 Task: Find connections with filter location El Soberbio with filter topic #realestatewith filter profile language German with filter current company Fortinet with filter school Indian Institute of Social Welfare and Business Management with filter industry Paint, Coating, and Adhesive Manufacturing with filter service category Financial Reporting with filter keywords title Auditor
Action: Mouse moved to (567, 94)
Screenshot: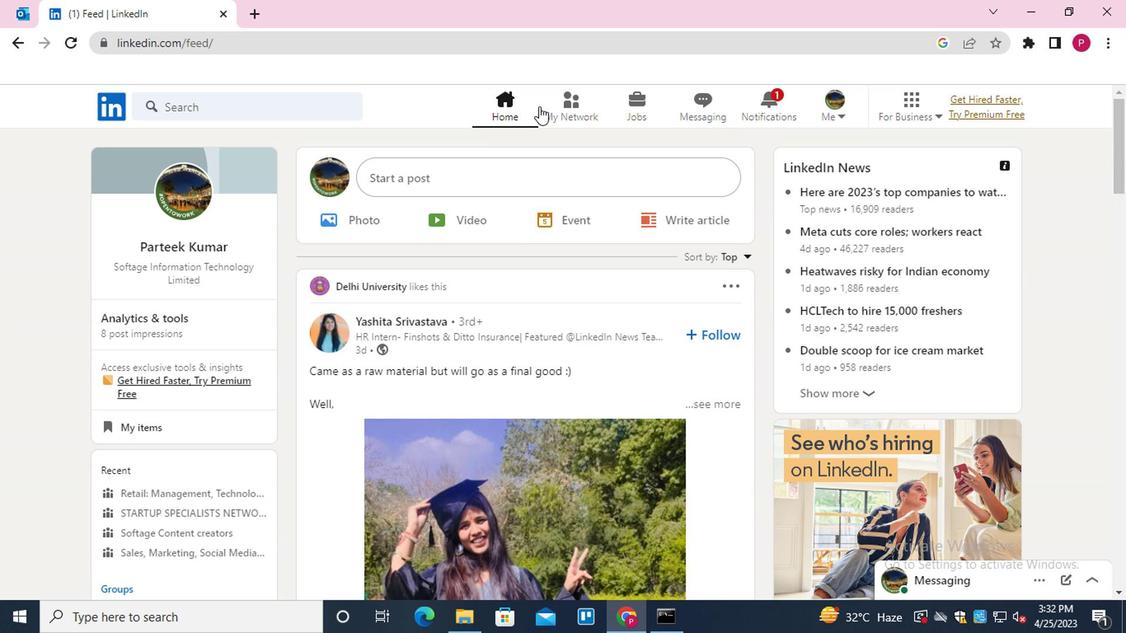
Action: Mouse pressed left at (567, 94)
Screenshot: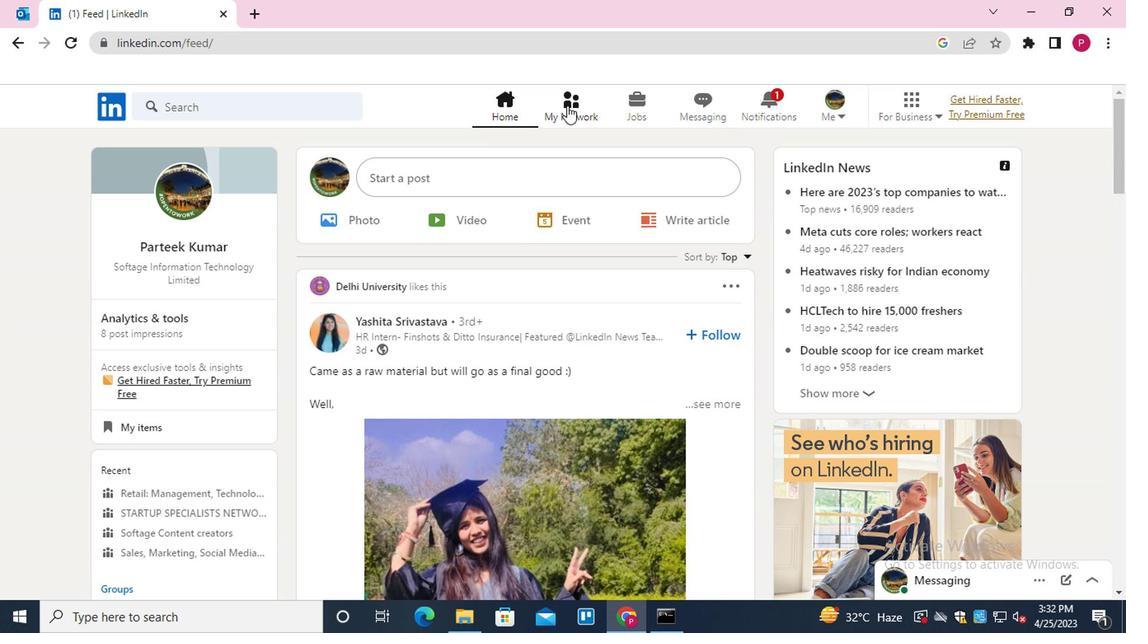 
Action: Mouse moved to (244, 195)
Screenshot: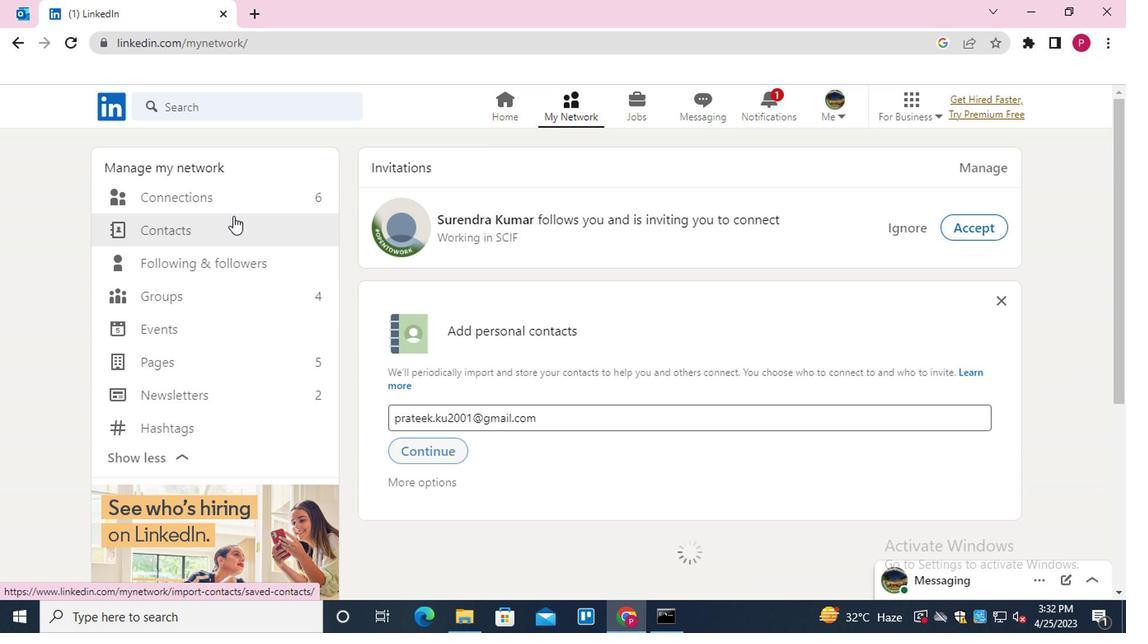
Action: Mouse pressed left at (244, 195)
Screenshot: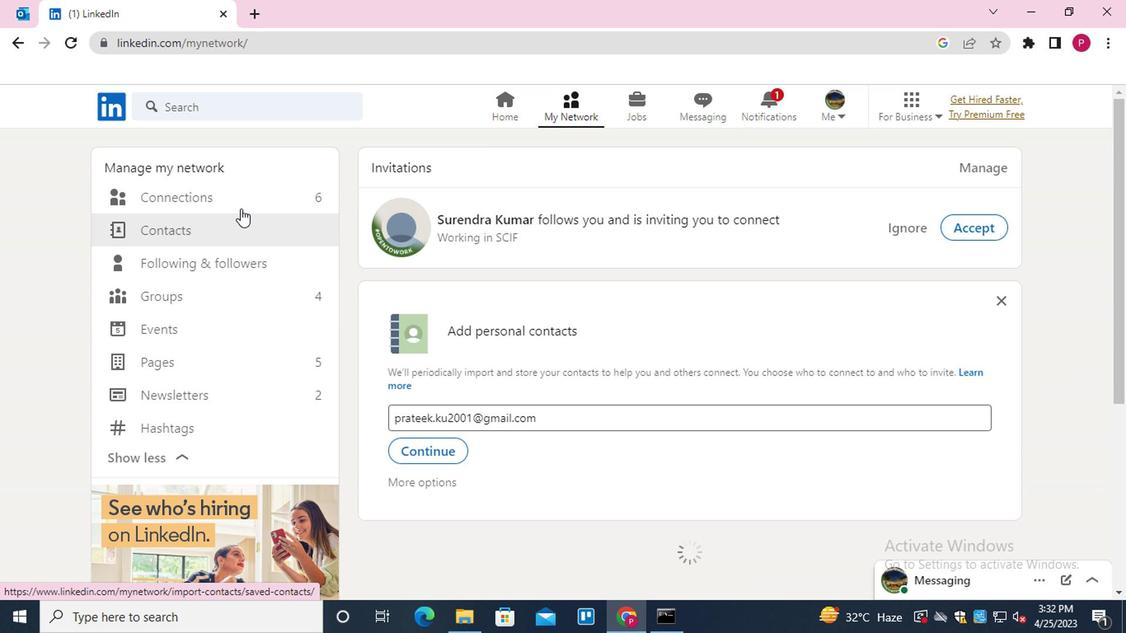 
Action: Mouse moved to (700, 191)
Screenshot: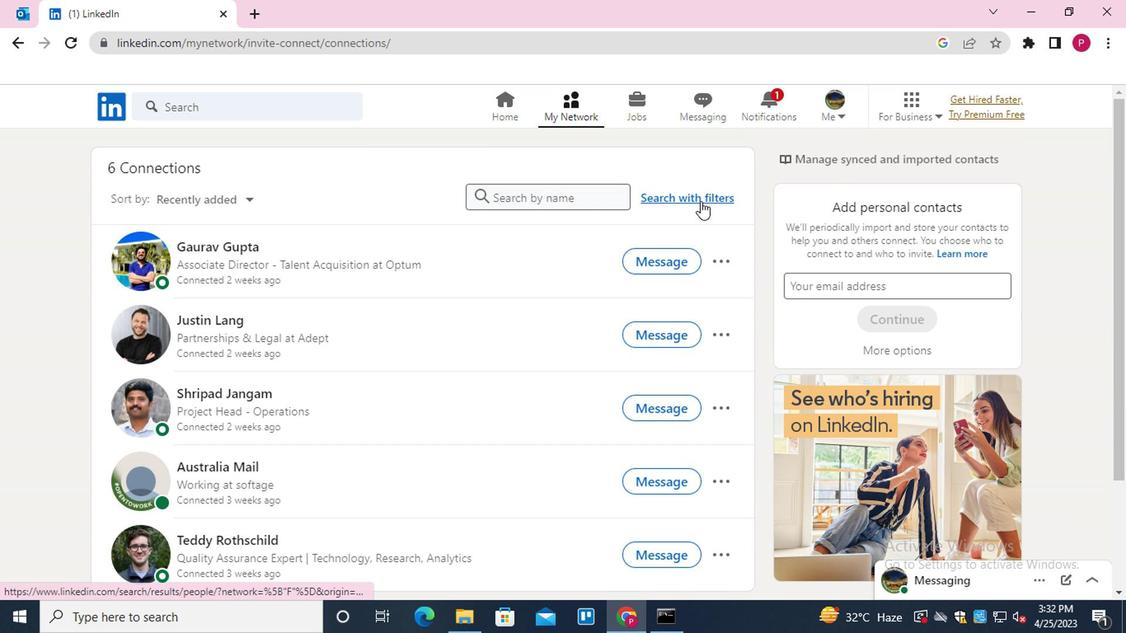 
Action: Mouse pressed left at (700, 191)
Screenshot: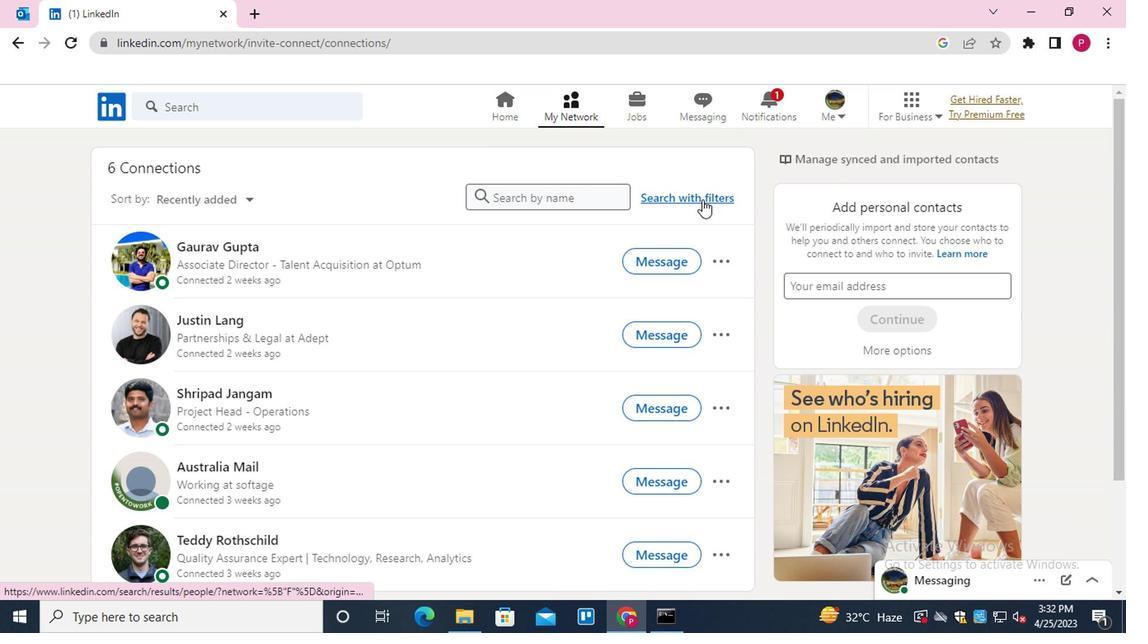
Action: Mouse moved to (563, 136)
Screenshot: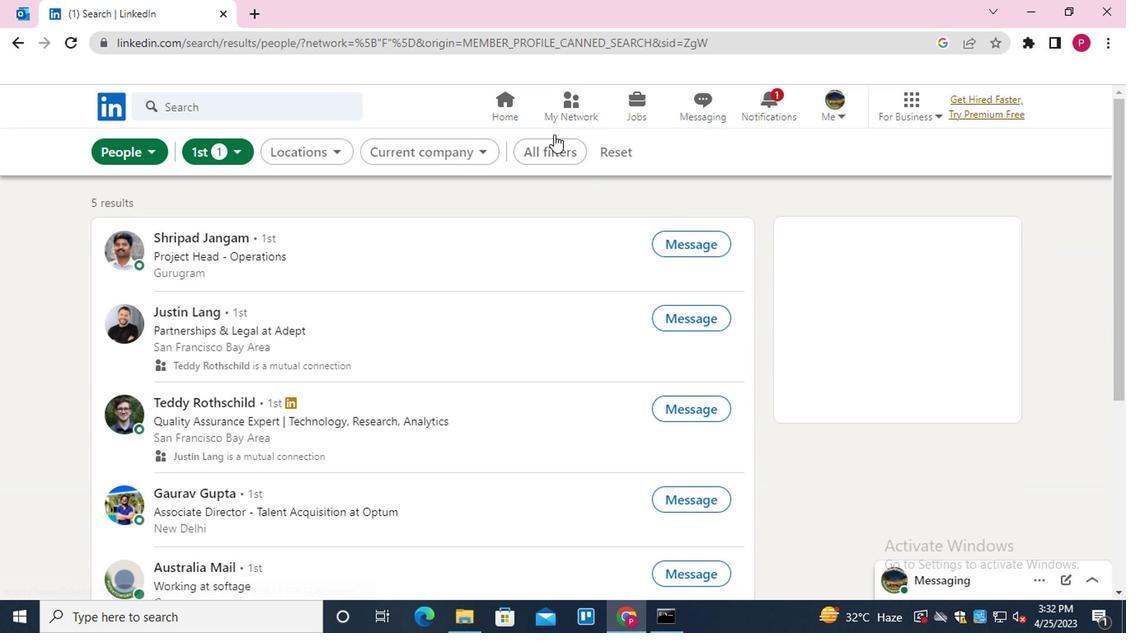 
Action: Mouse pressed left at (563, 136)
Screenshot: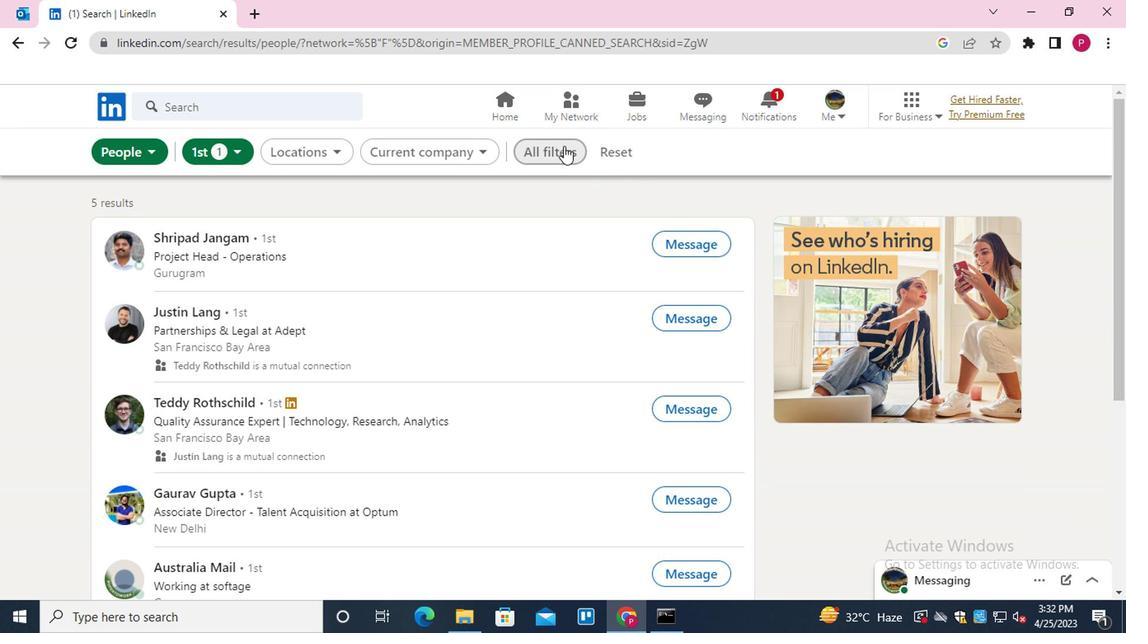 
Action: Mouse moved to (1002, 379)
Screenshot: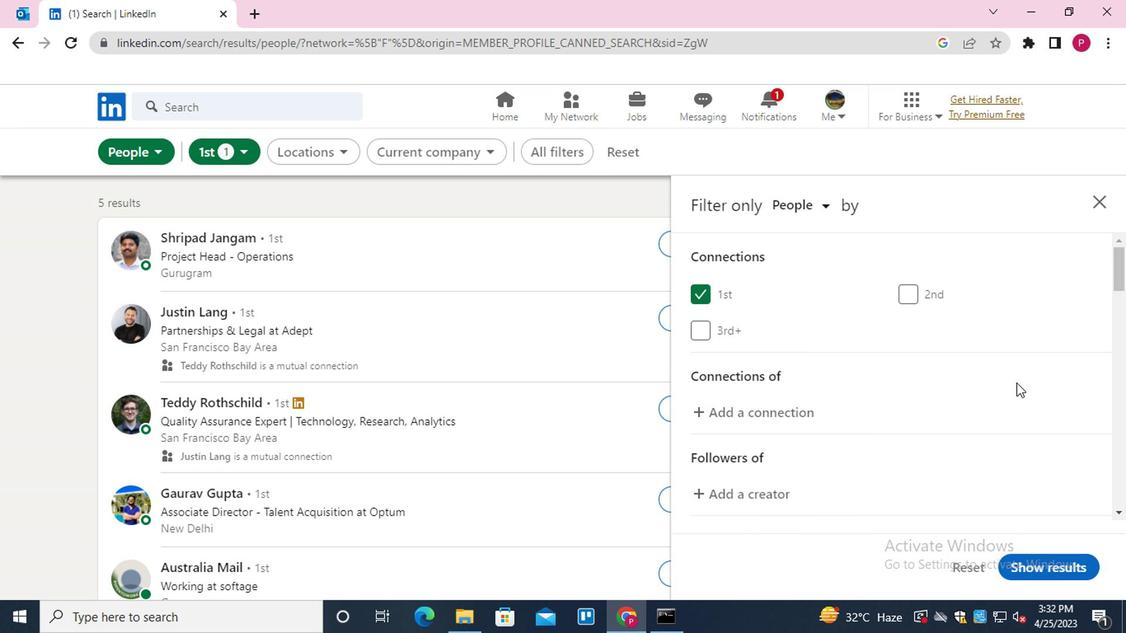 
Action: Mouse scrolled (1002, 378) with delta (0, -1)
Screenshot: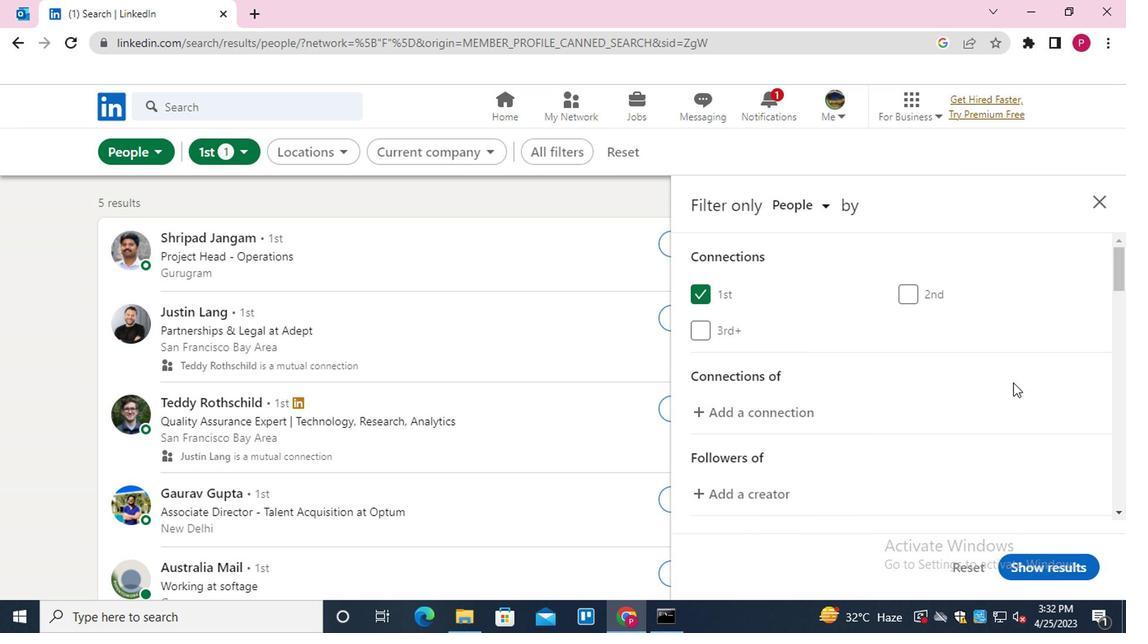 
Action: Mouse scrolled (1002, 378) with delta (0, -1)
Screenshot: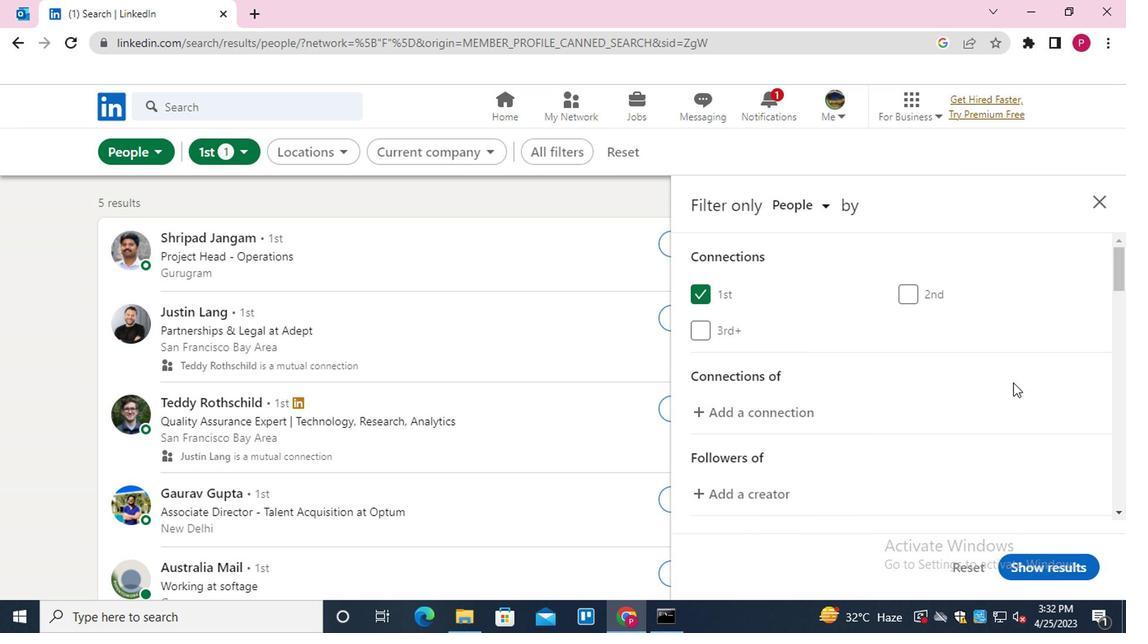 
Action: Mouse moved to (957, 474)
Screenshot: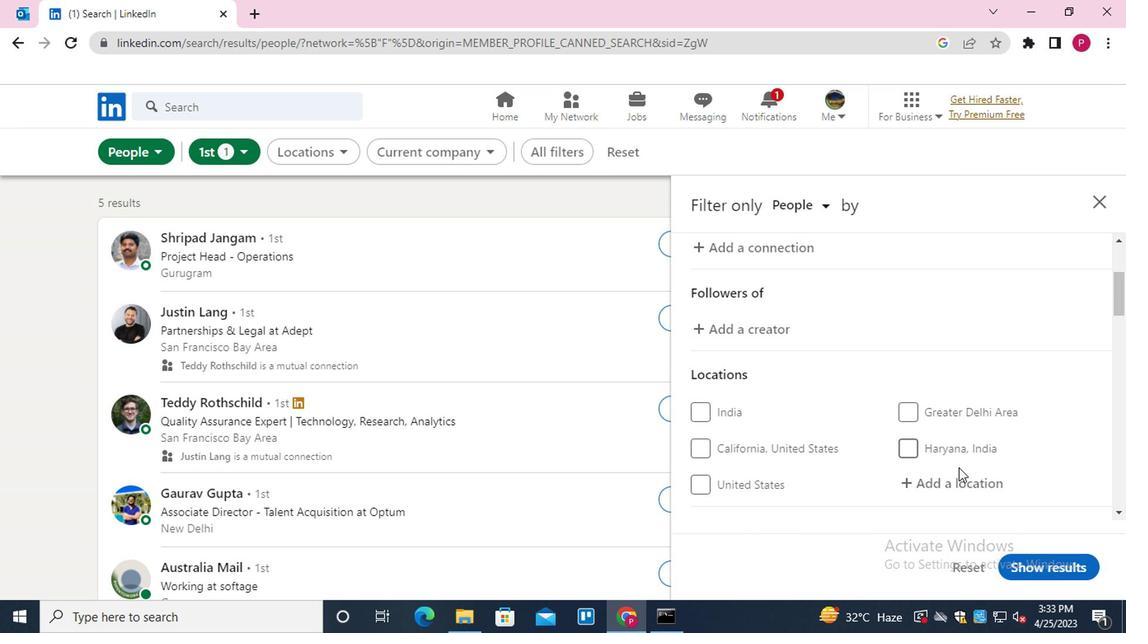 
Action: Mouse pressed left at (957, 474)
Screenshot: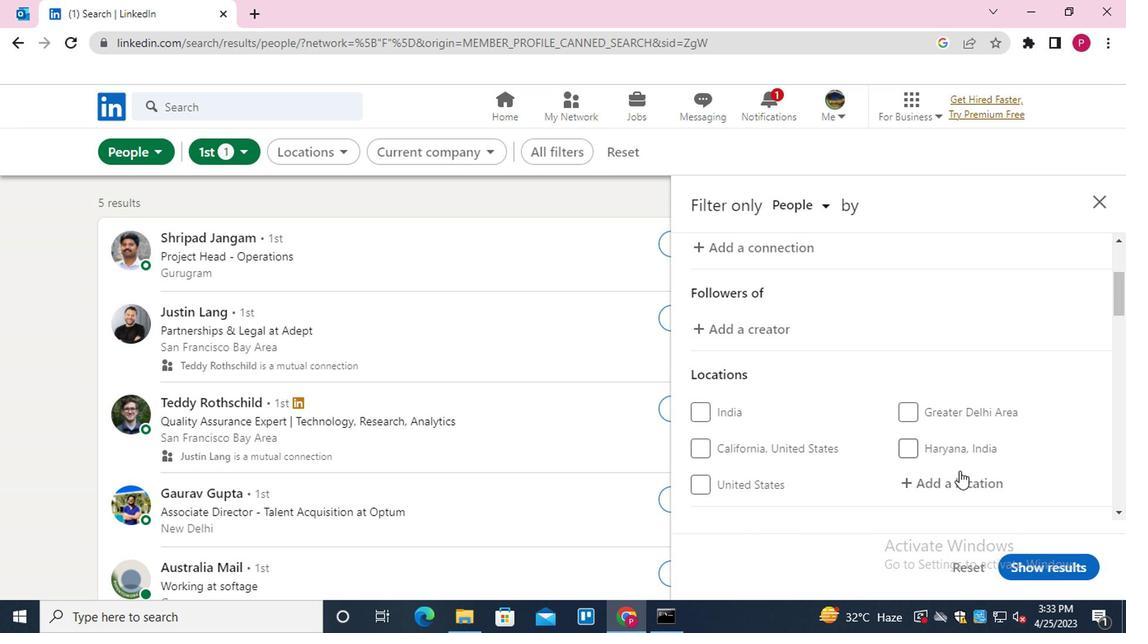 
Action: Key pressed <Key.shift><Key.shift>EL<Key.space><Key.shift>SOBERBIO
Screenshot: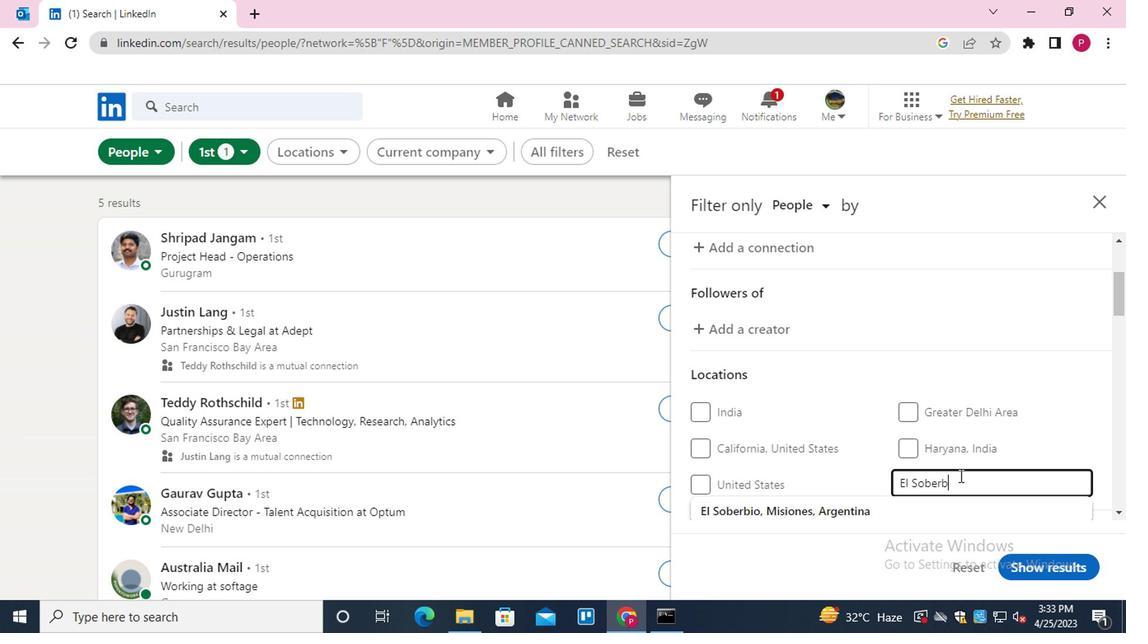 
Action: Mouse moved to (822, 508)
Screenshot: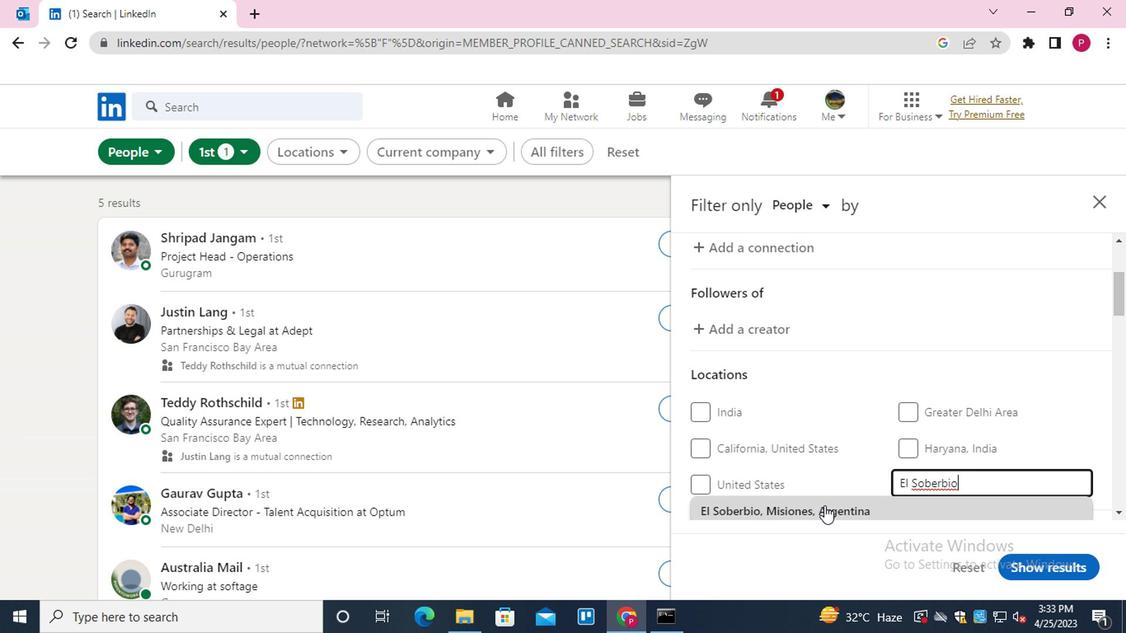
Action: Mouse pressed left at (822, 508)
Screenshot: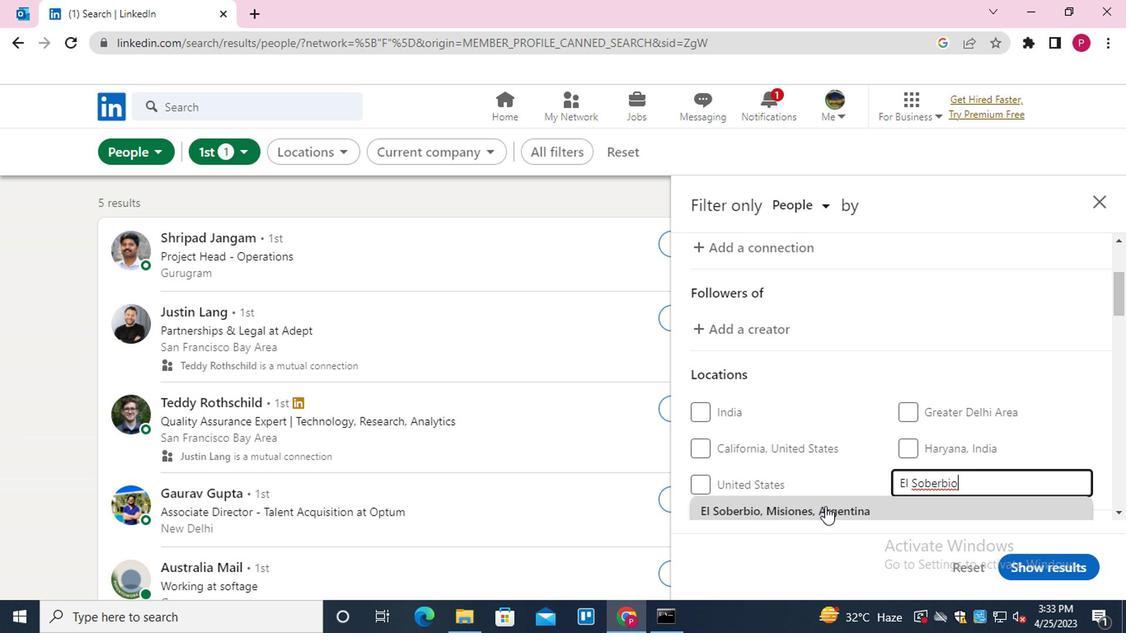 
Action: Mouse moved to (887, 347)
Screenshot: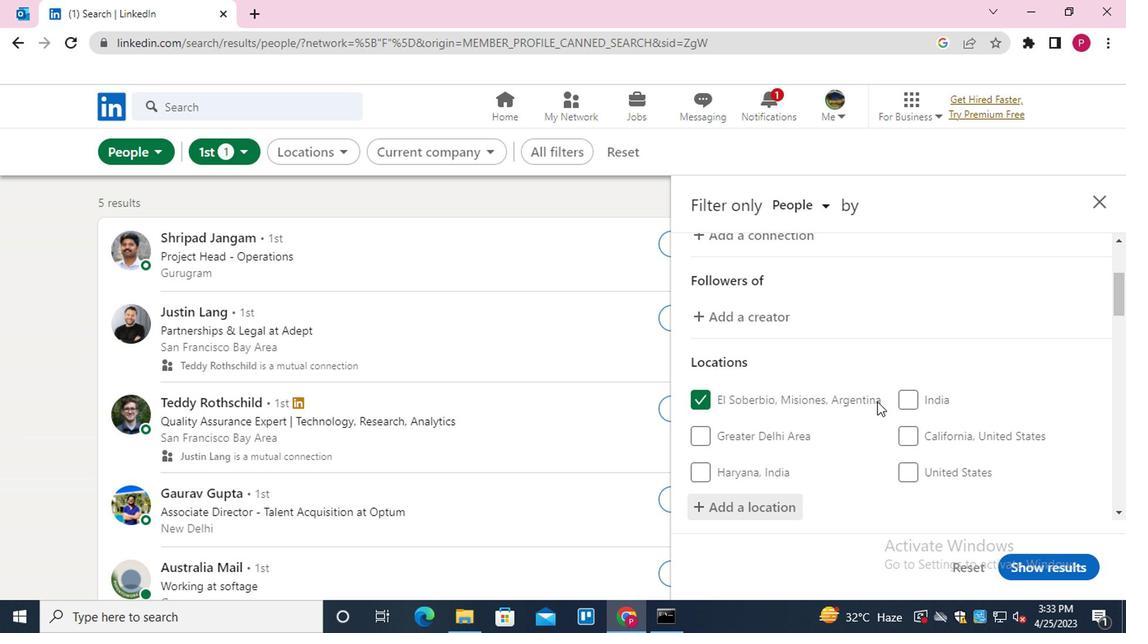 
Action: Mouse scrolled (887, 347) with delta (0, 0)
Screenshot: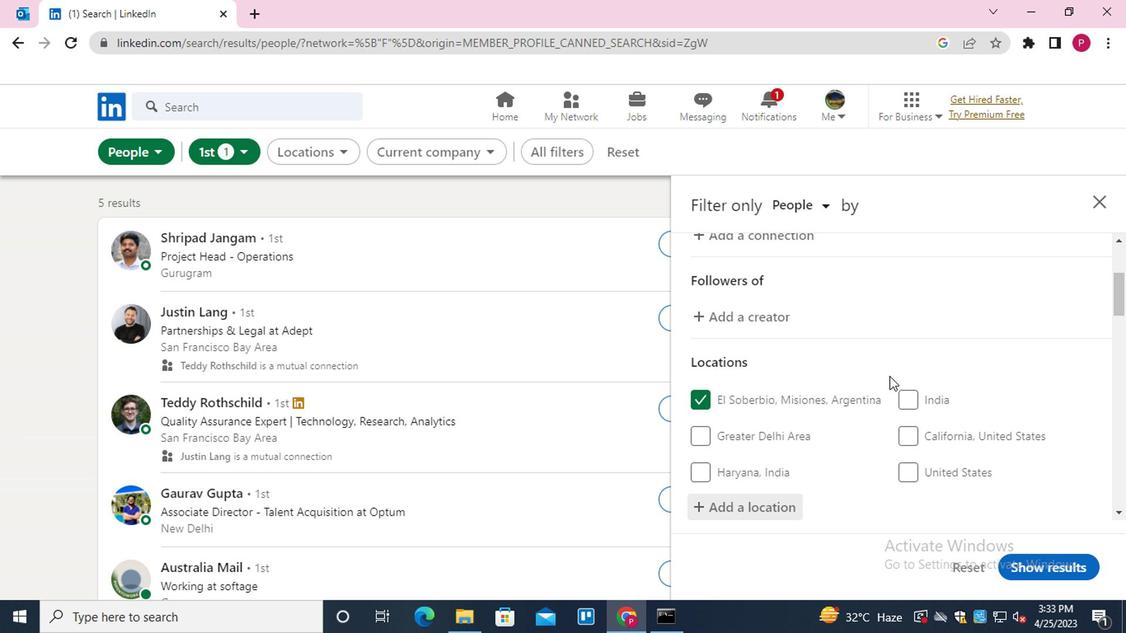 
Action: Mouse scrolled (887, 347) with delta (0, 0)
Screenshot: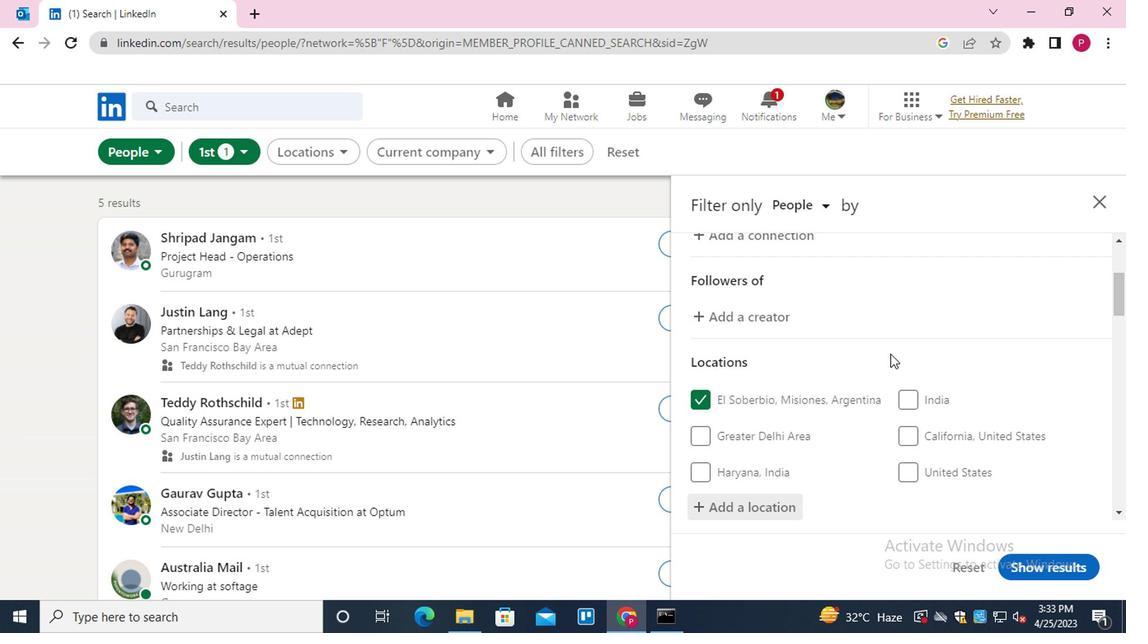 
Action: Mouse moved to (909, 445)
Screenshot: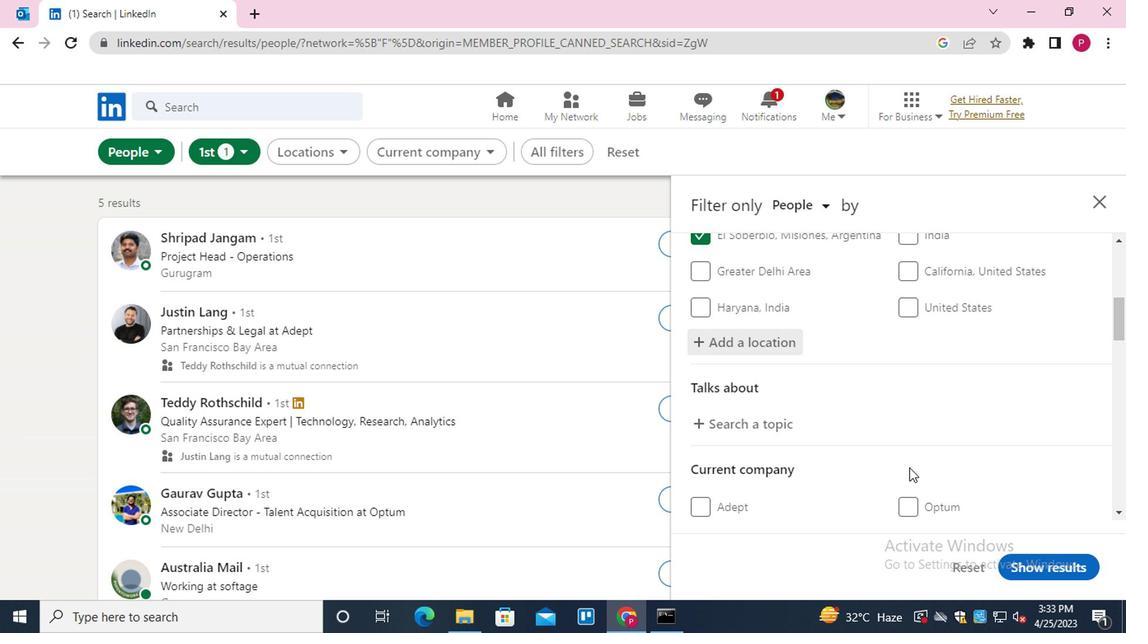 
Action: Mouse scrolled (909, 445) with delta (0, 0)
Screenshot: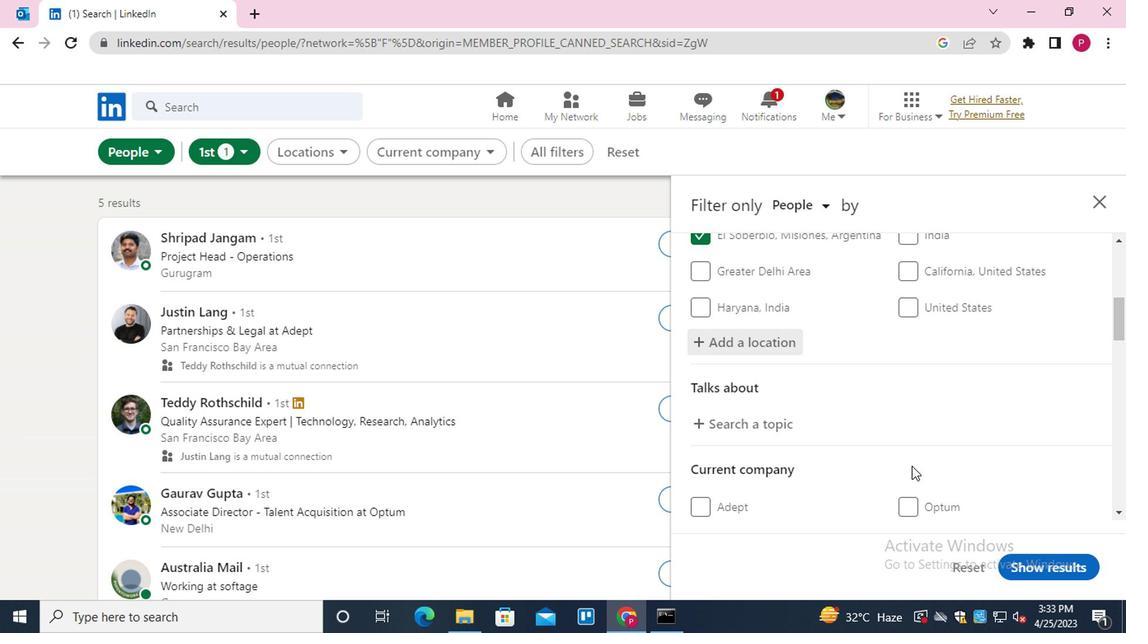 
Action: Mouse moved to (770, 339)
Screenshot: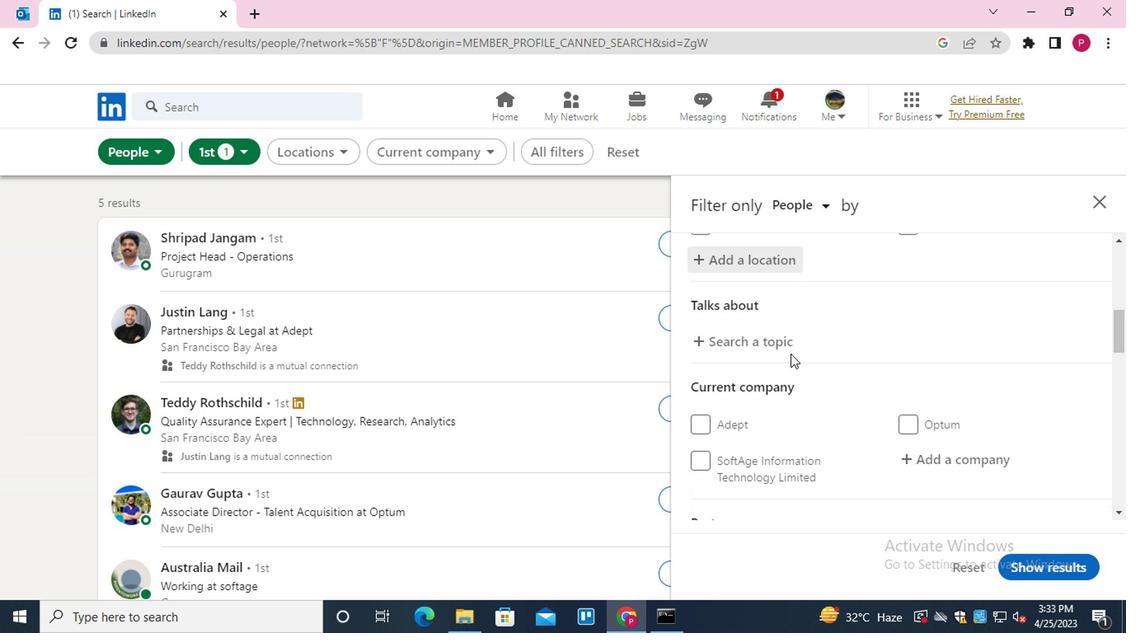 
Action: Mouse pressed left at (770, 339)
Screenshot: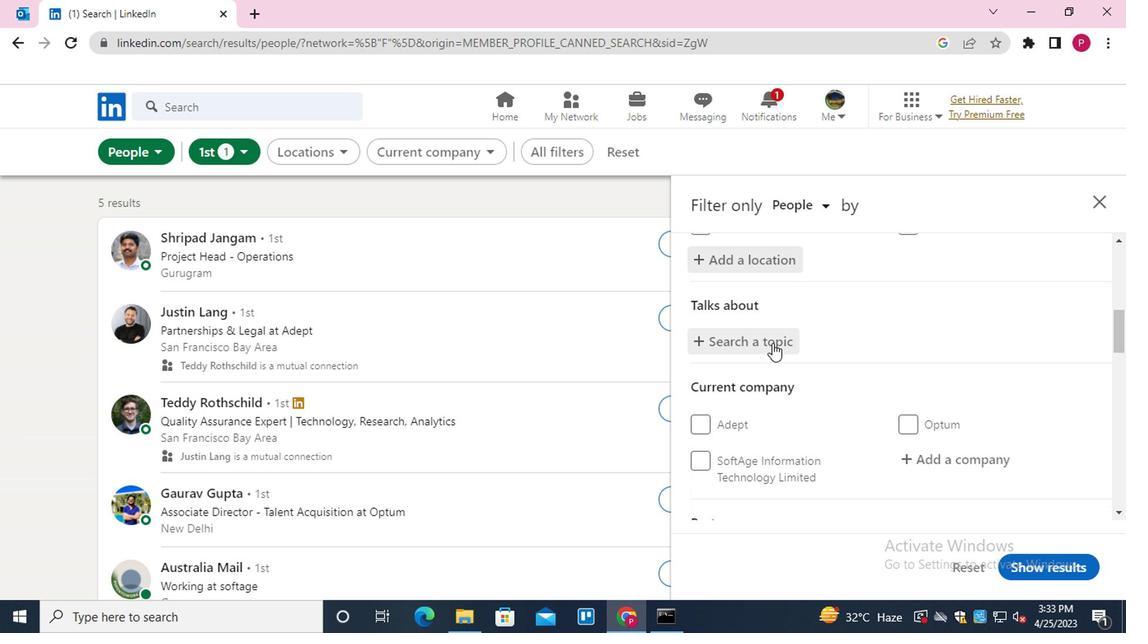 
Action: Key pressed <Key.shift>#REALESTATE
Screenshot: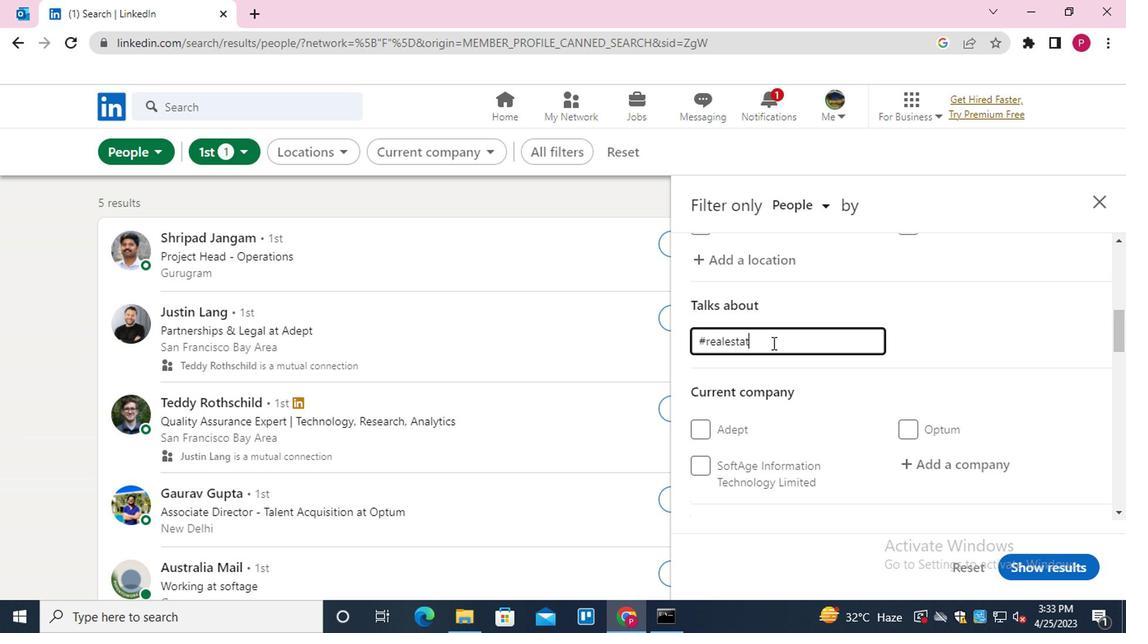 
Action: Mouse moved to (775, 347)
Screenshot: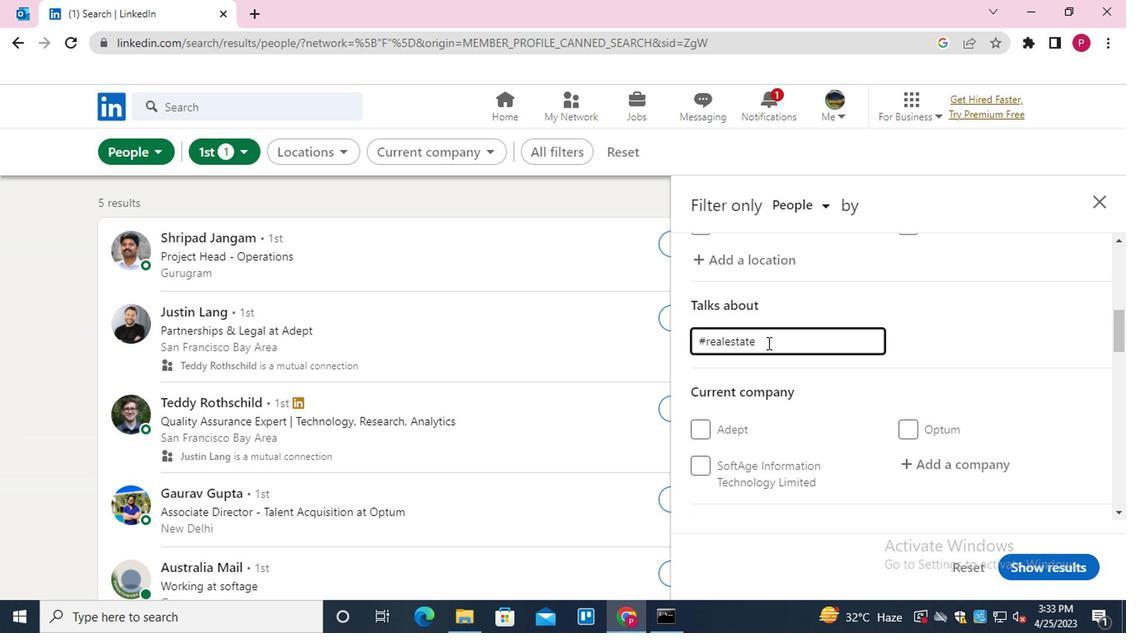 
Action: Mouse scrolled (775, 347) with delta (0, 0)
Screenshot: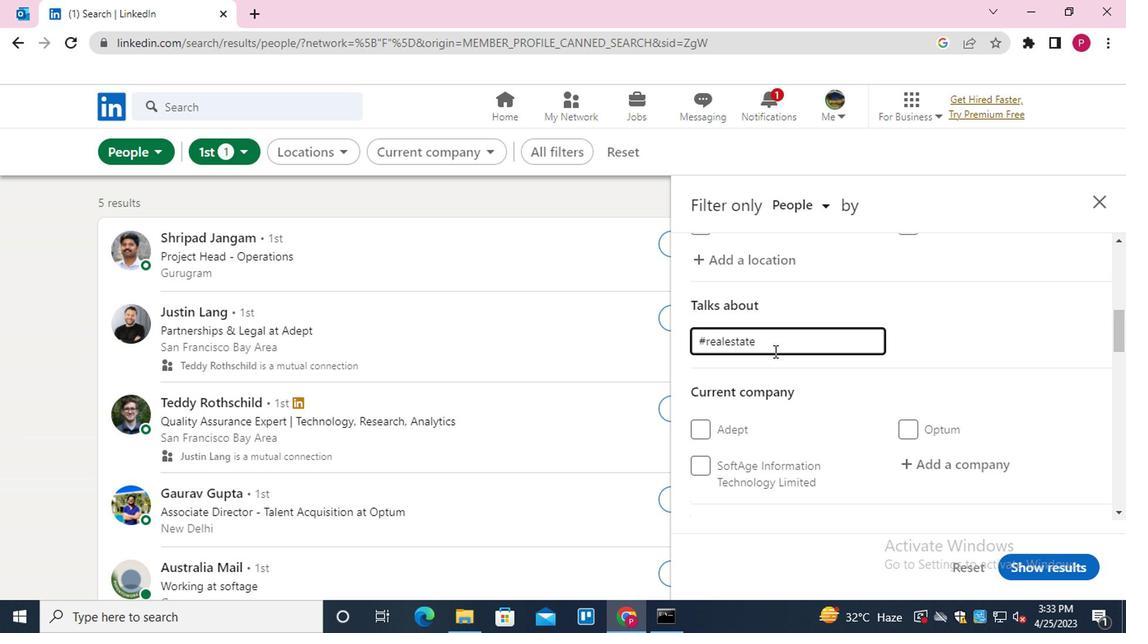 
Action: Mouse moved to (781, 348)
Screenshot: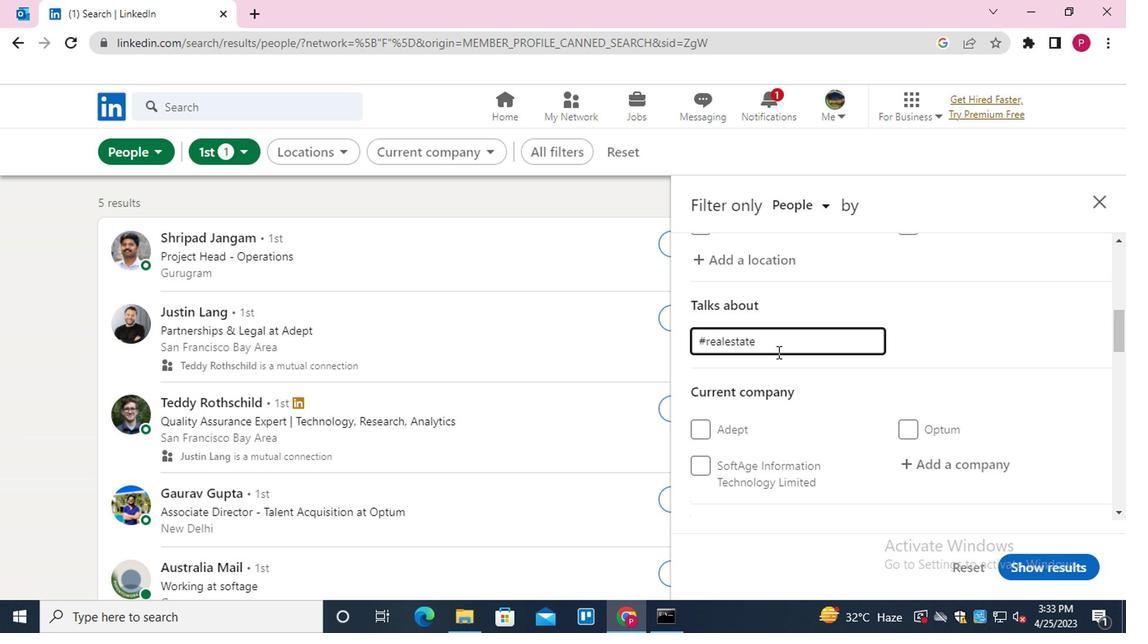 
Action: Mouse scrolled (781, 347) with delta (0, -1)
Screenshot: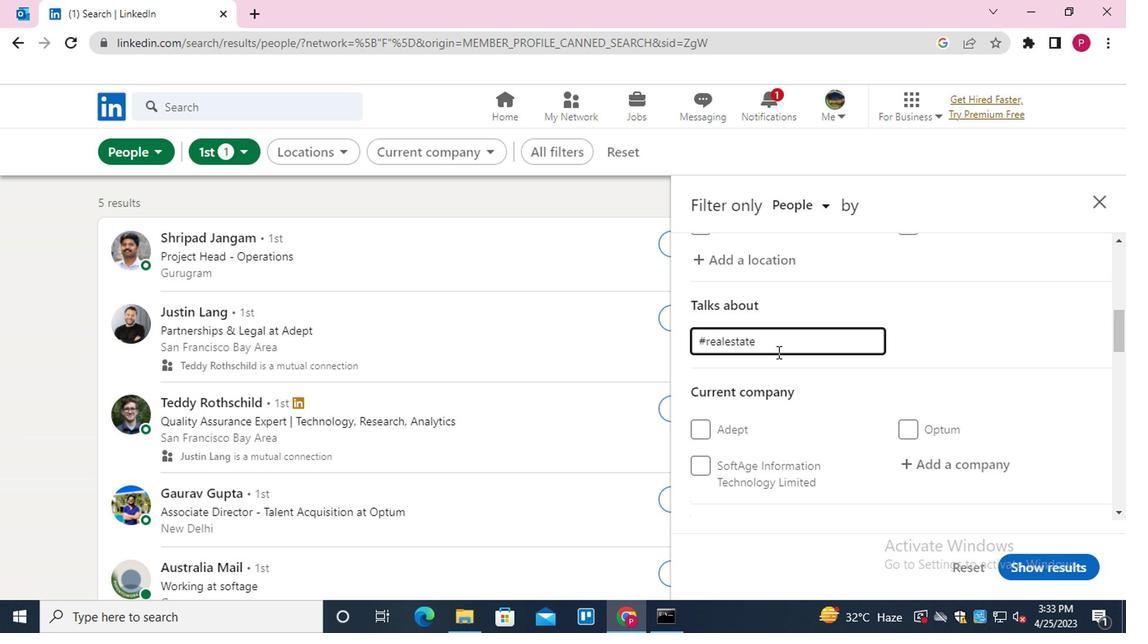 
Action: Mouse moved to (914, 291)
Screenshot: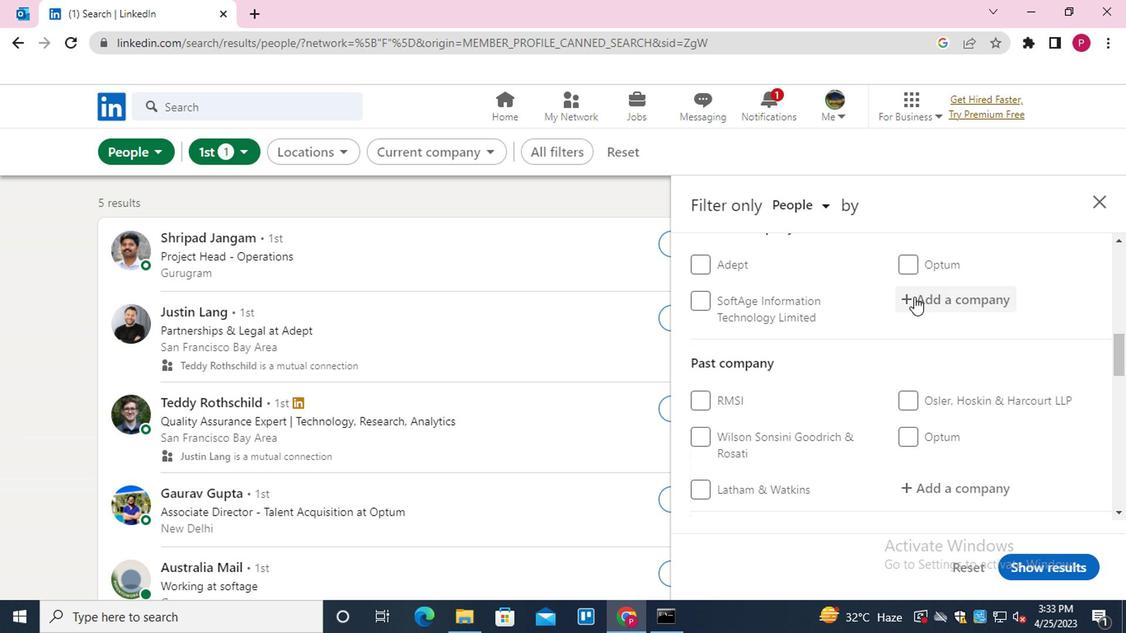 
Action: Mouse pressed left at (914, 291)
Screenshot: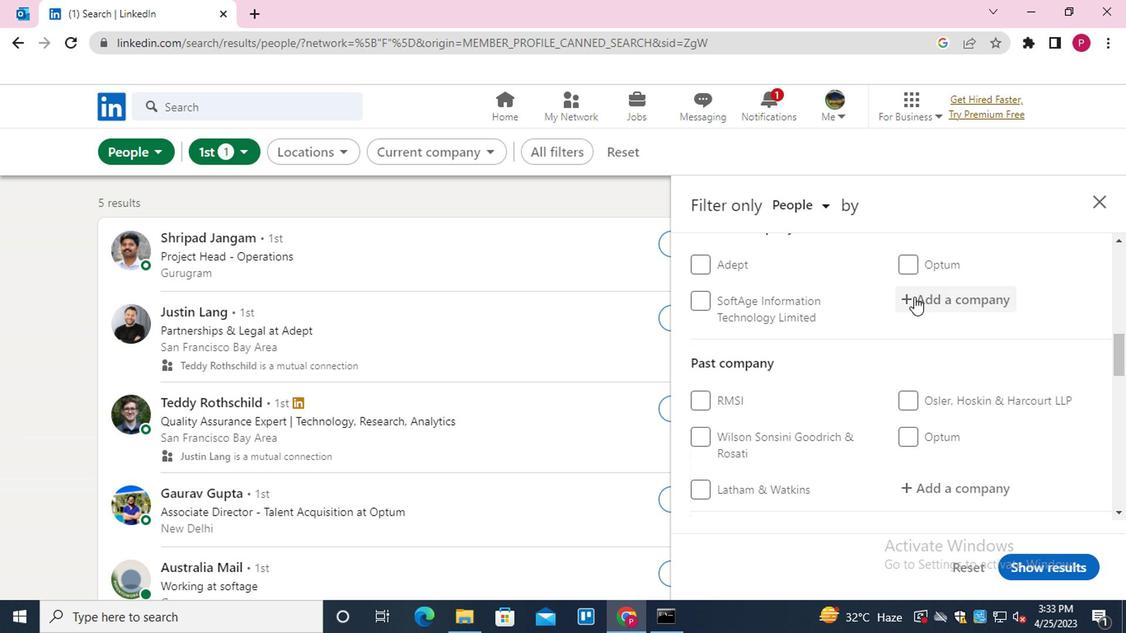 
Action: Key pressed <Key.shift><Key.shift><Key.shift><Key.shift><Key.shift>FORTINET
Screenshot: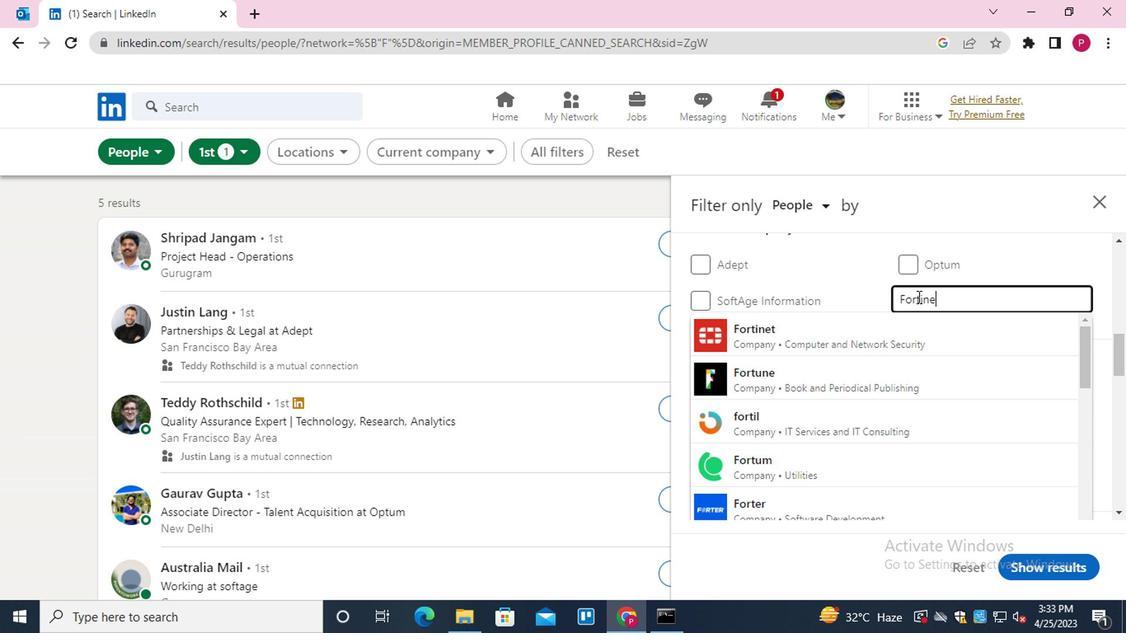 
Action: Mouse moved to (888, 320)
Screenshot: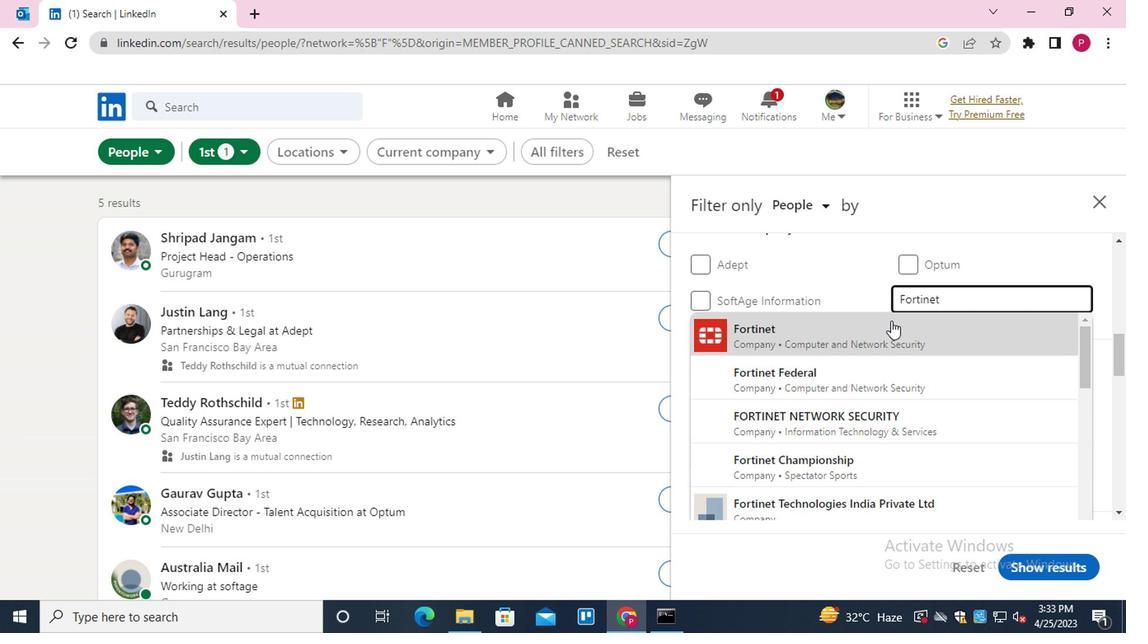 
Action: Mouse pressed left at (888, 320)
Screenshot: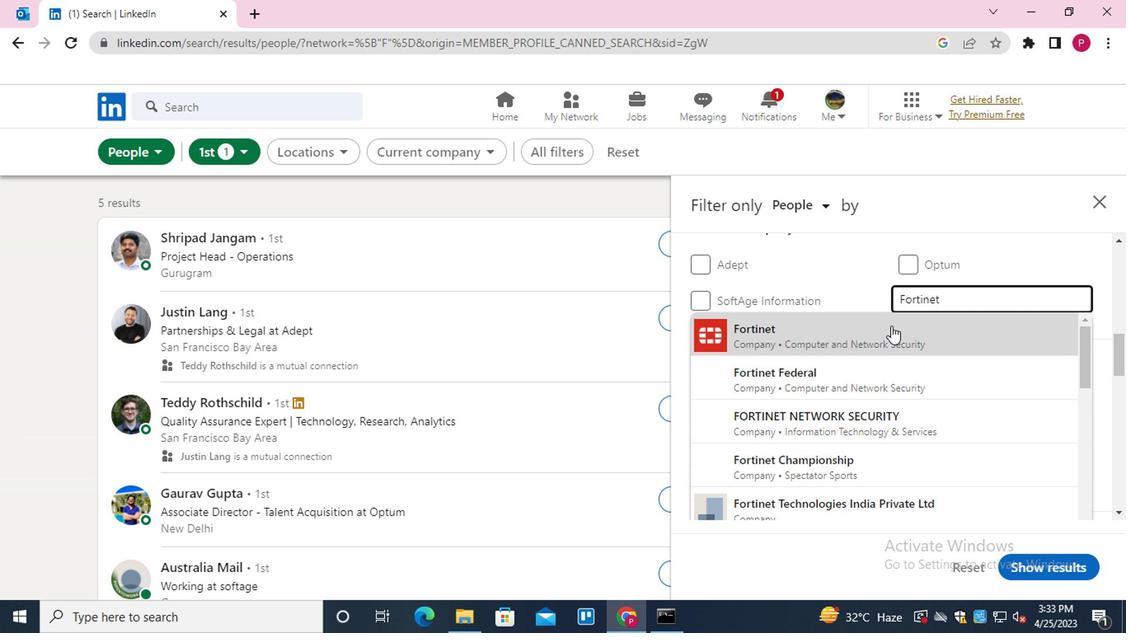 
Action: Mouse moved to (846, 327)
Screenshot: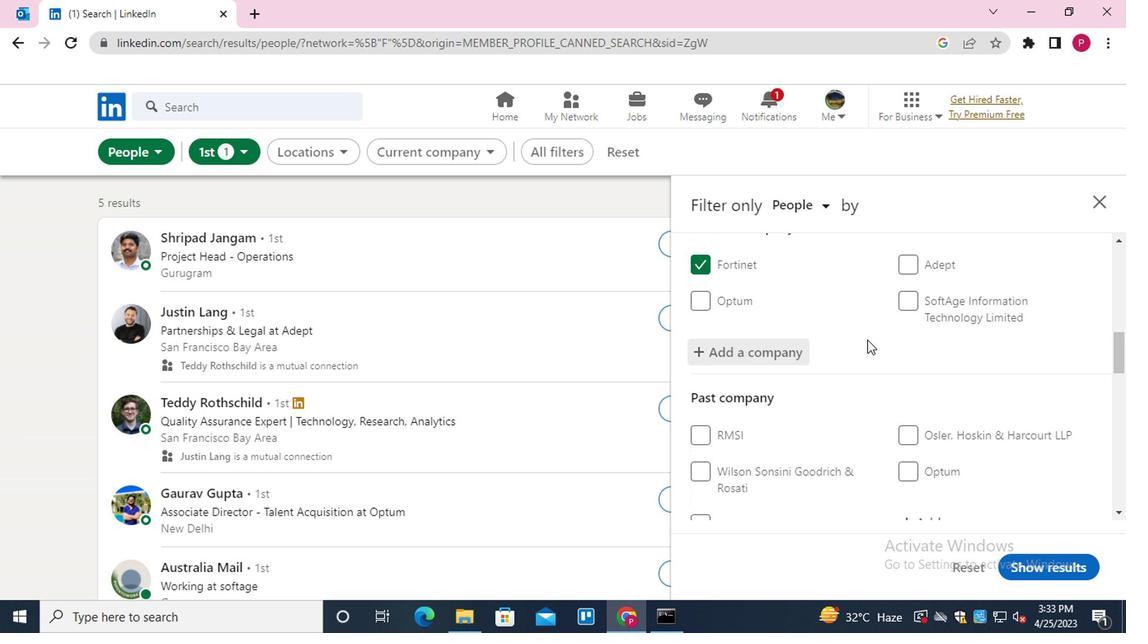 
Action: Mouse scrolled (846, 326) with delta (0, -1)
Screenshot: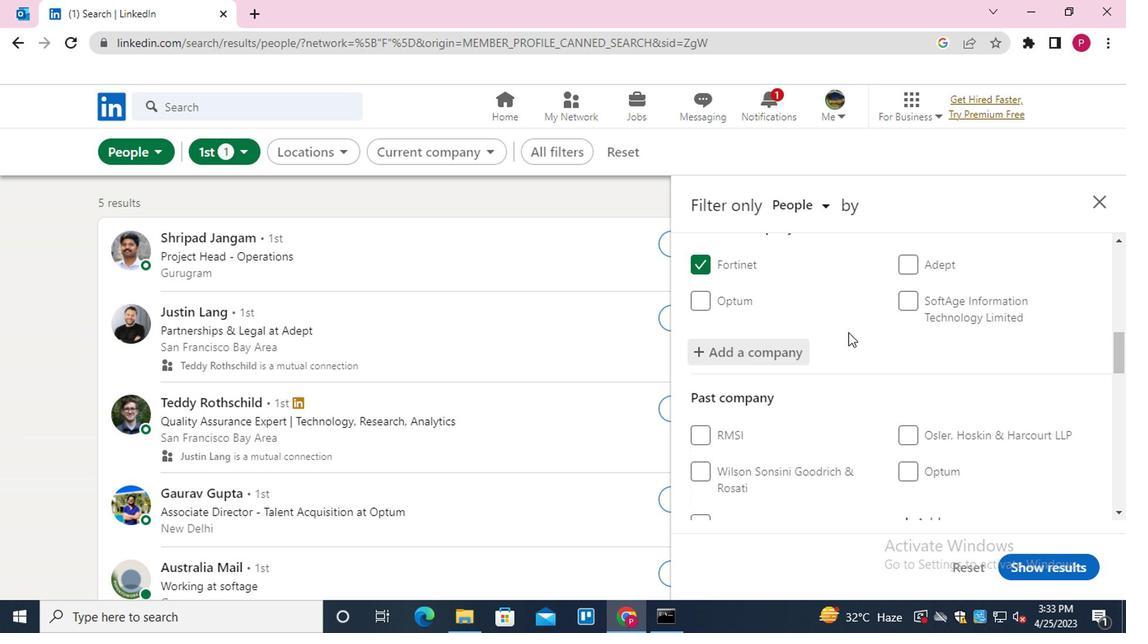 
Action: Mouse moved to (842, 333)
Screenshot: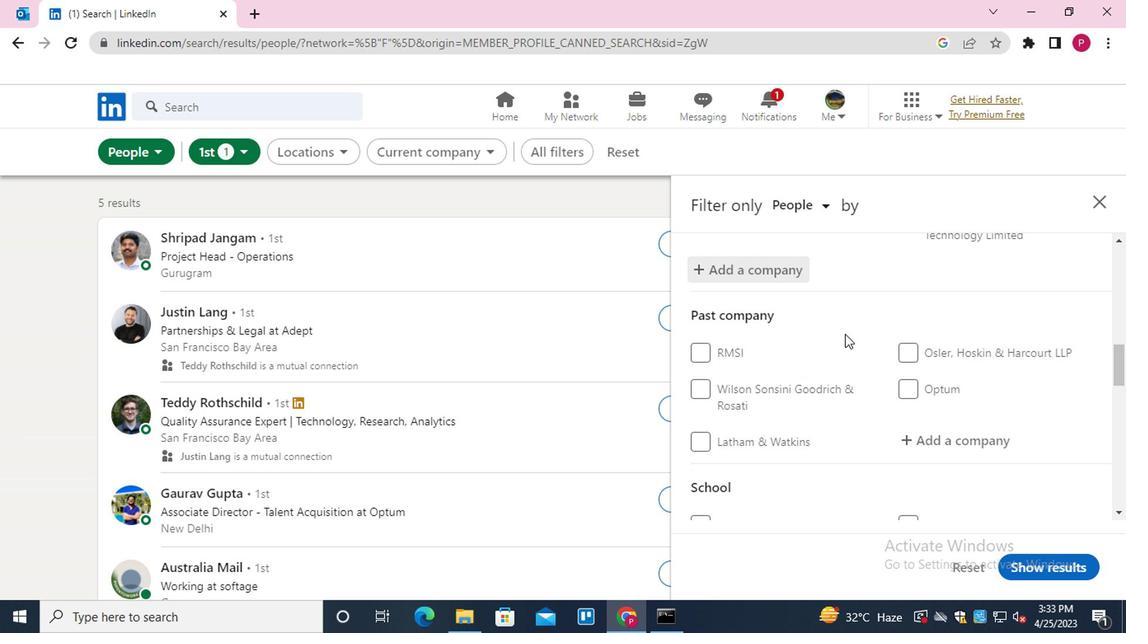 
Action: Mouse scrolled (842, 332) with delta (0, -1)
Screenshot: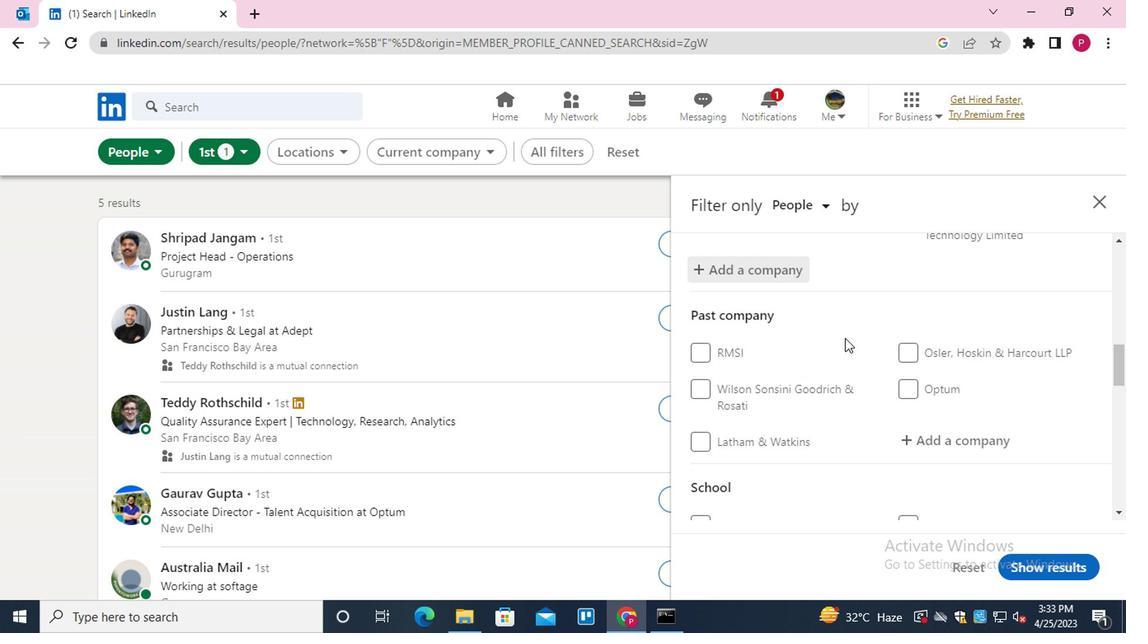 
Action: Mouse moved to (898, 362)
Screenshot: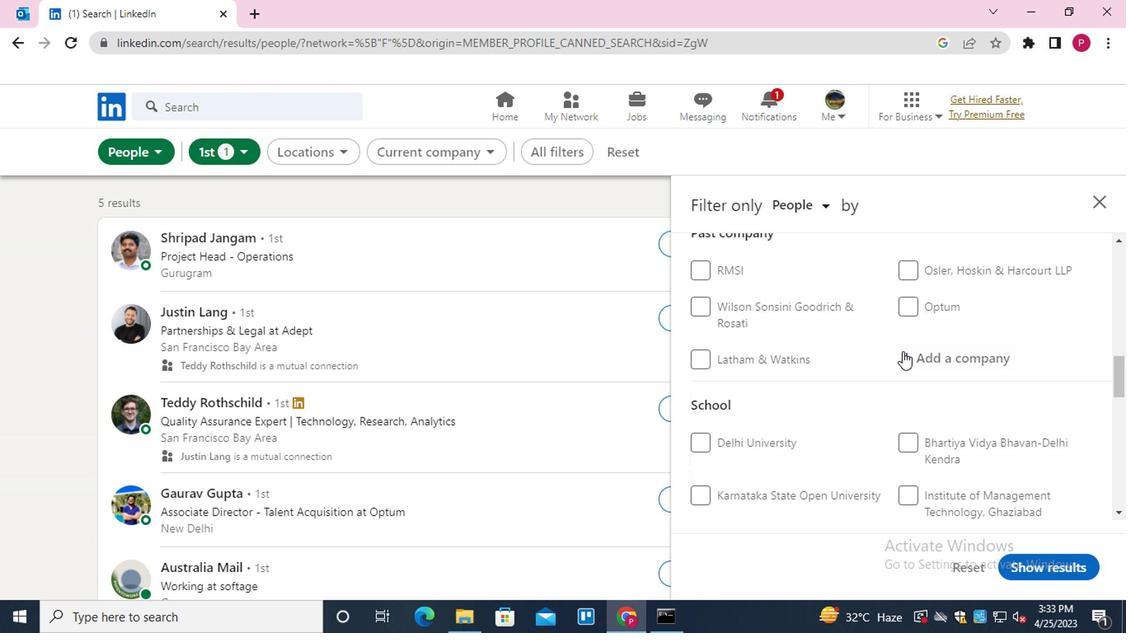 
Action: Mouse scrolled (898, 361) with delta (0, -1)
Screenshot: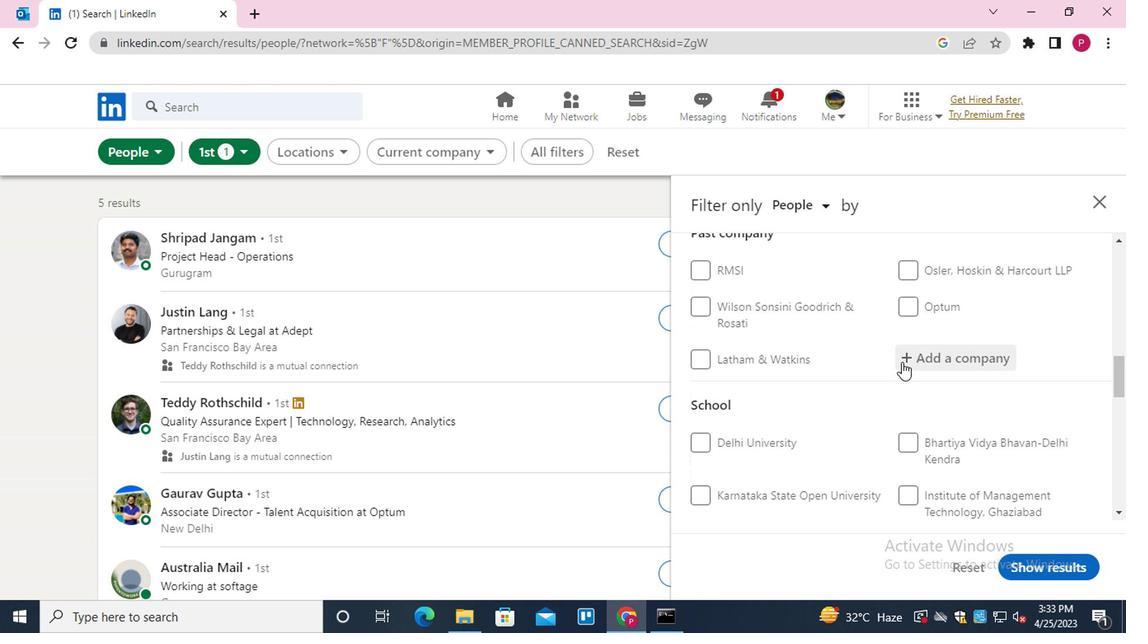
Action: Mouse moved to (958, 454)
Screenshot: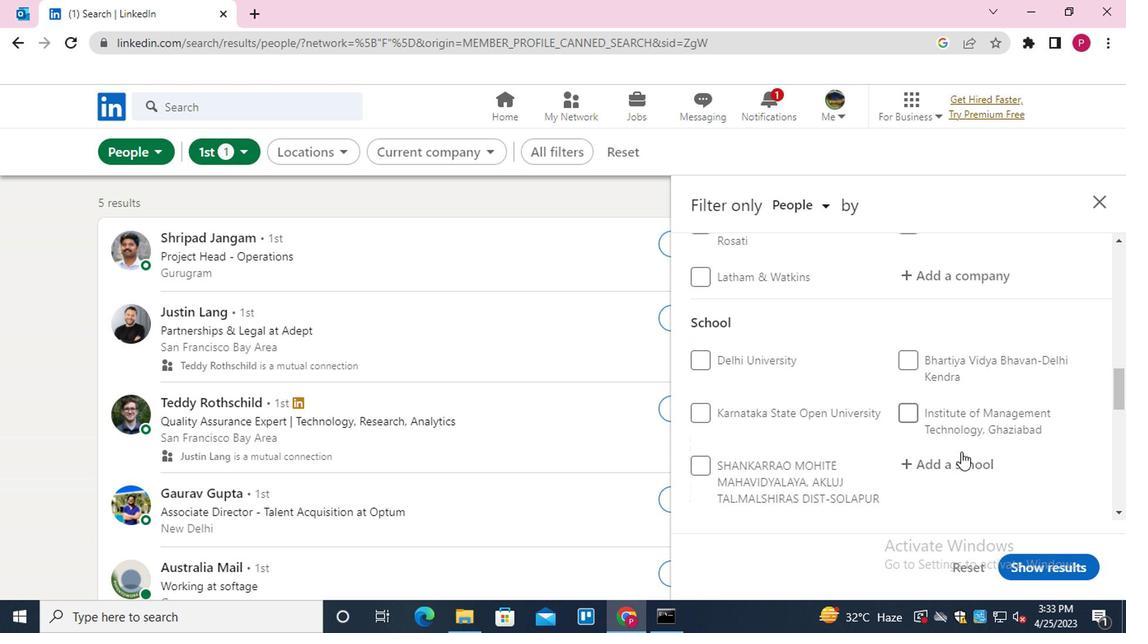 
Action: Mouse pressed left at (958, 454)
Screenshot: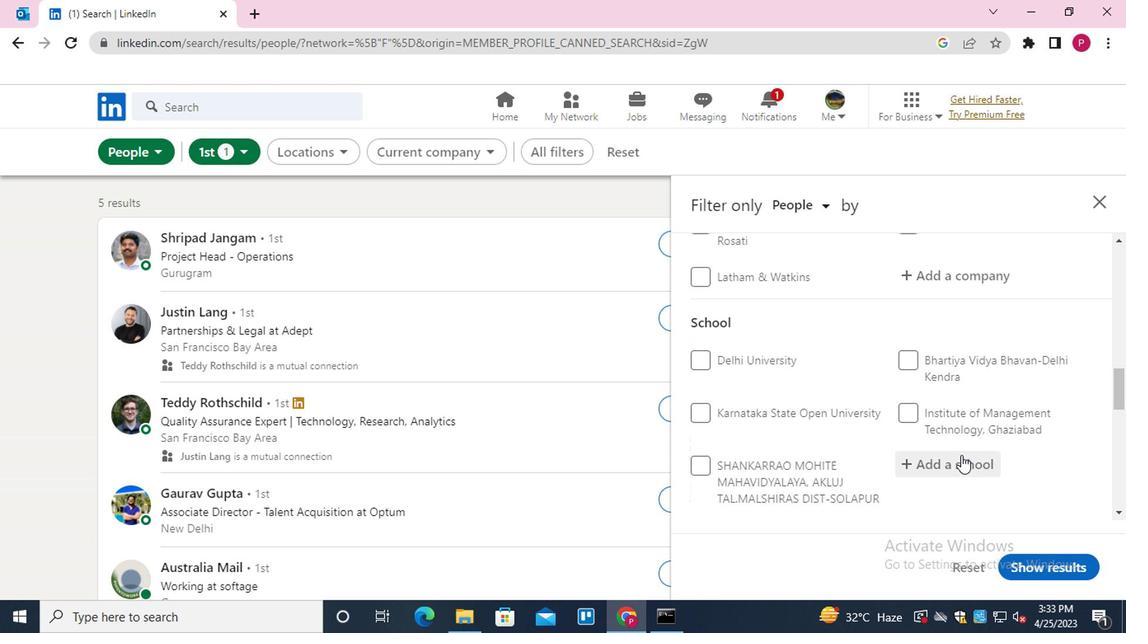 
Action: Key pressed <Key.shift>INDIAN<Key.space><Key.shift>INSTITUTE<Key.space>OF<Key.space><Key.shift>SOCIAL<Key.space>
Screenshot: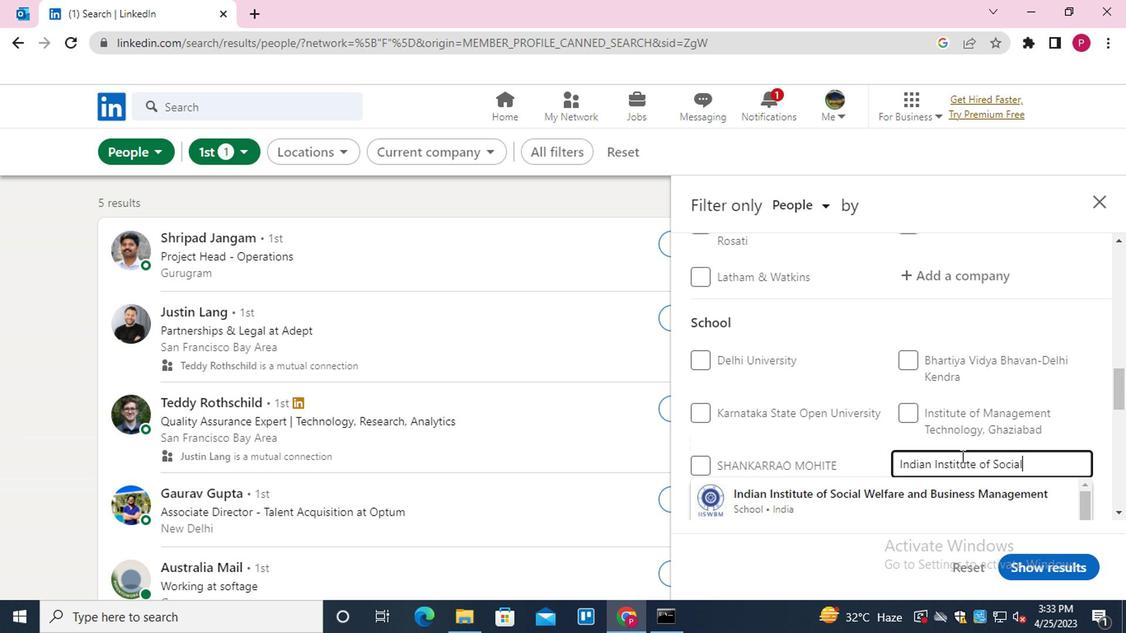 
Action: Mouse moved to (982, 490)
Screenshot: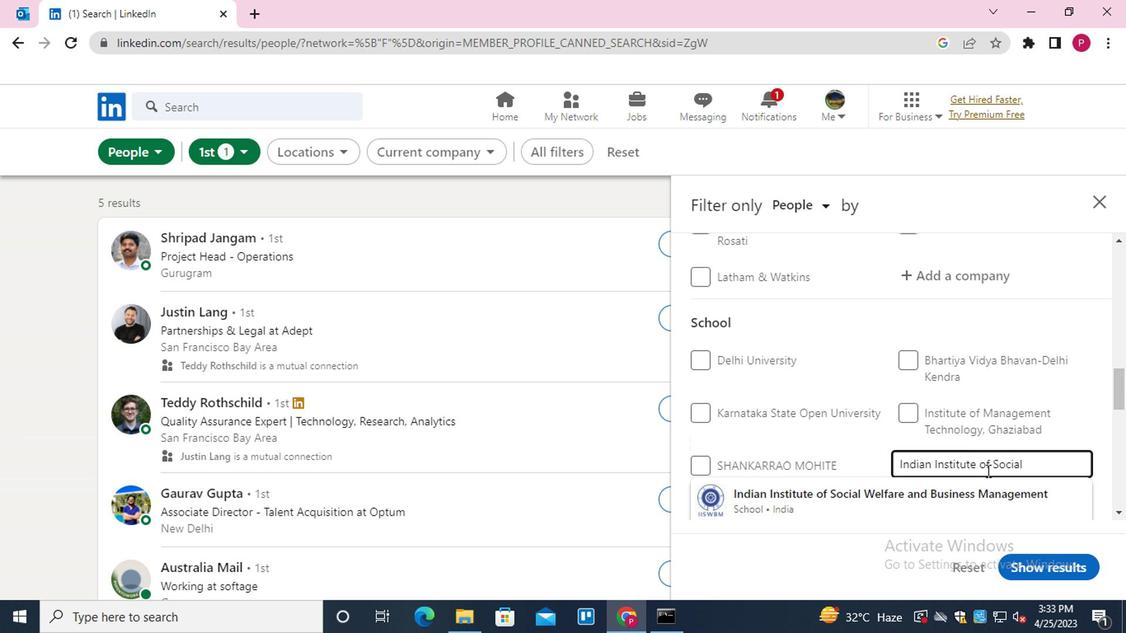 
Action: Mouse pressed left at (982, 490)
Screenshot: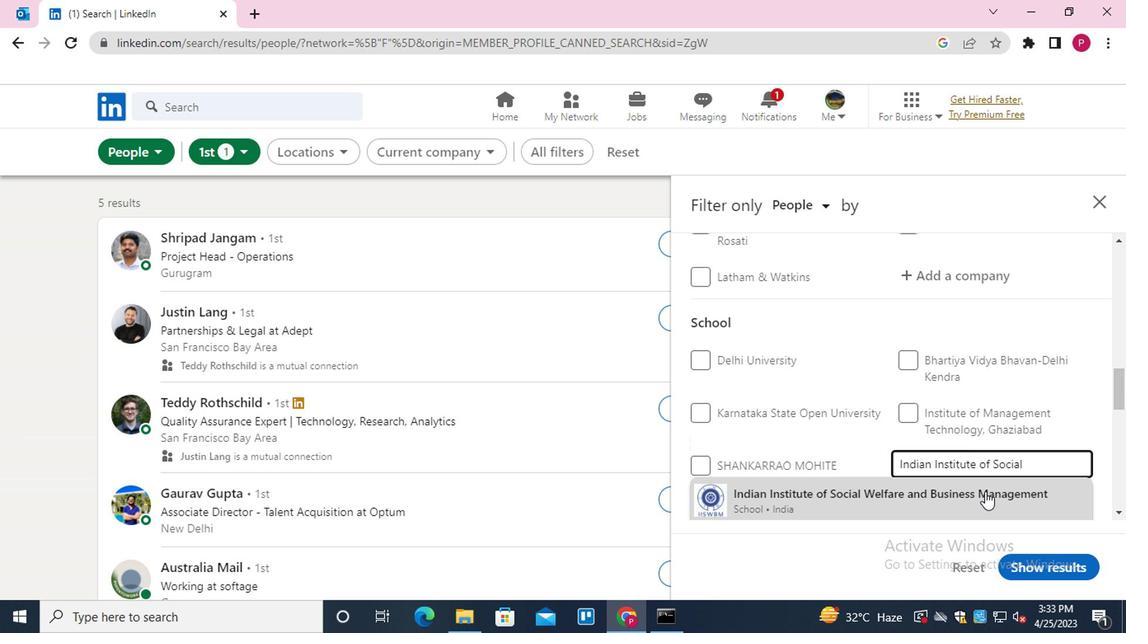 
Action: Mouse moved to (840, 357)
Screenshot: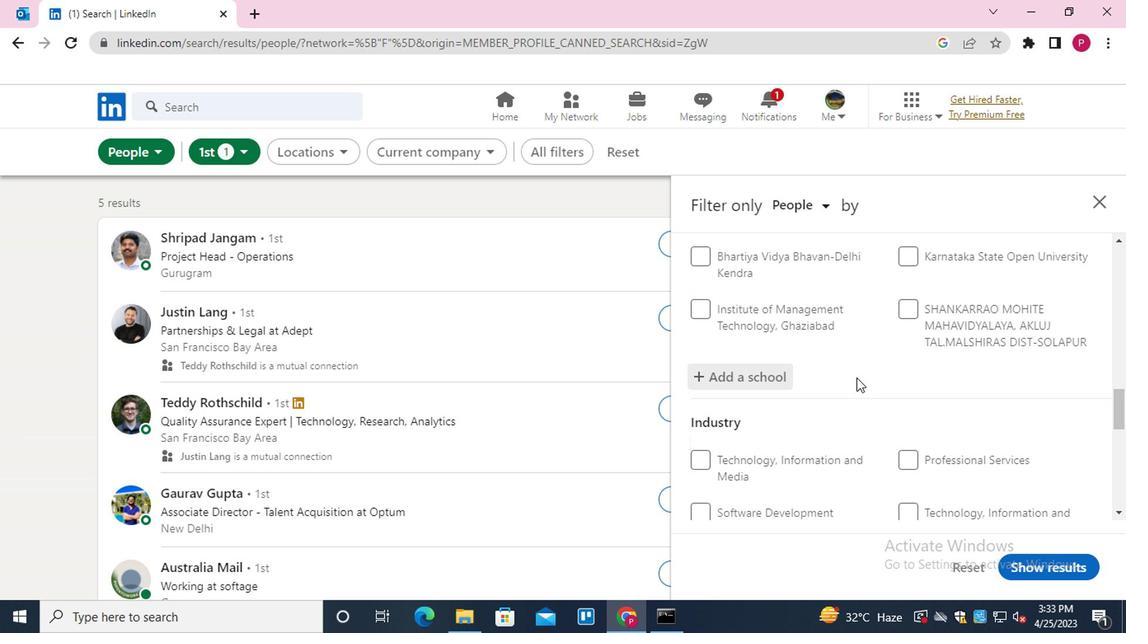 
Action: Mouse scrolled (840, 356) with delta (0, 0)
Screenshot: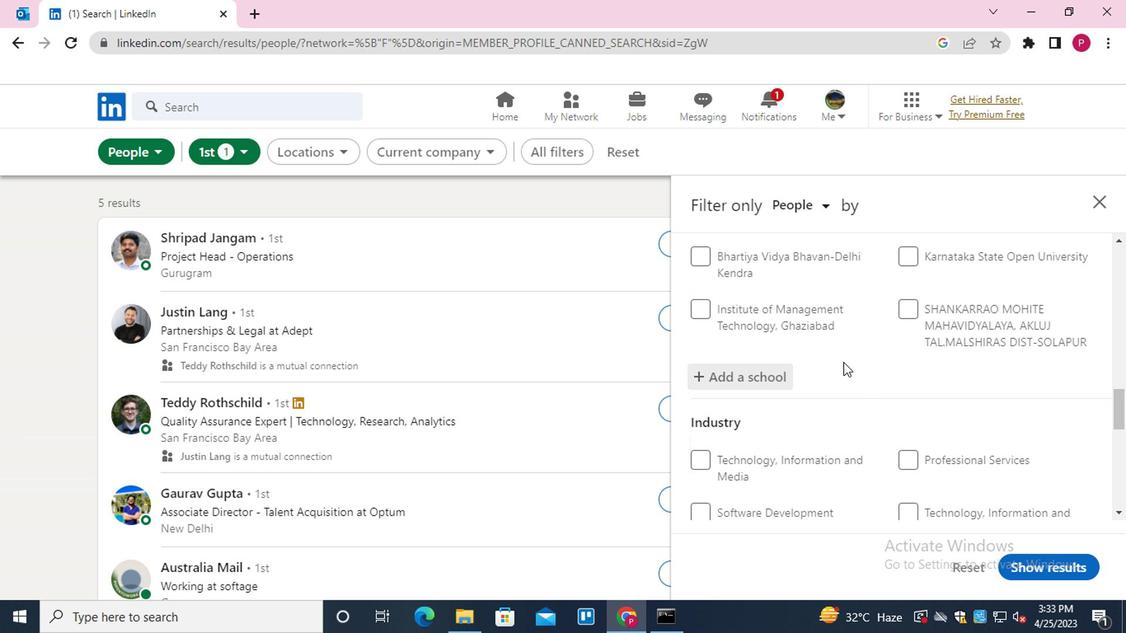 
Action: Mouse scrolled (840, 356) with delta (0, 0)
Screenshot: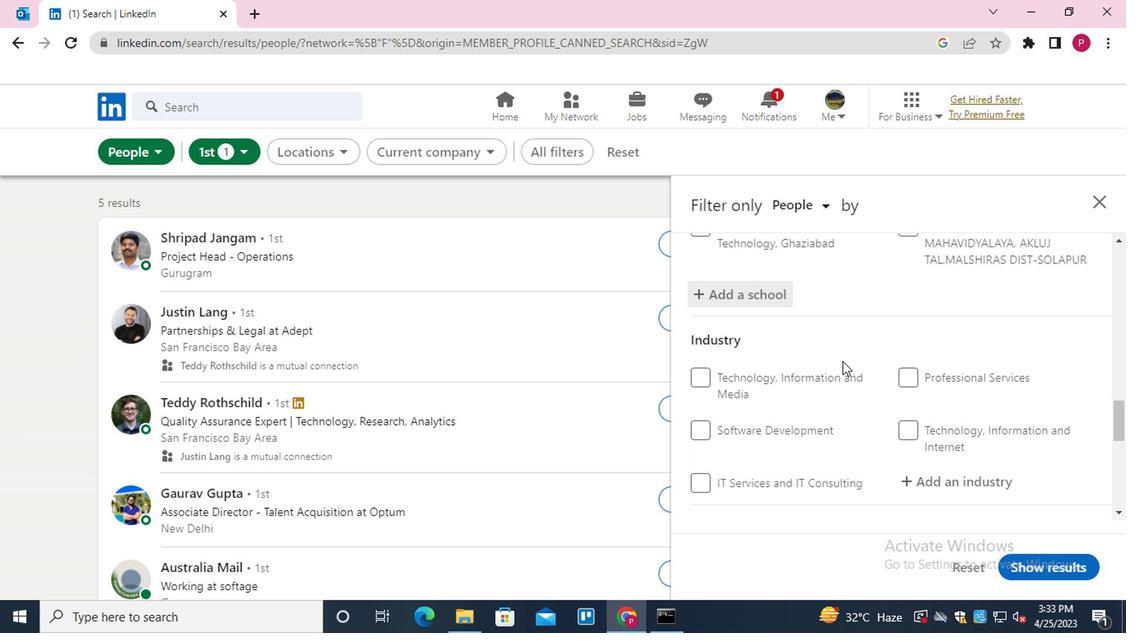 
Action: Mouse scrolled (840, 356) with delta (0, 0)
Screenshot: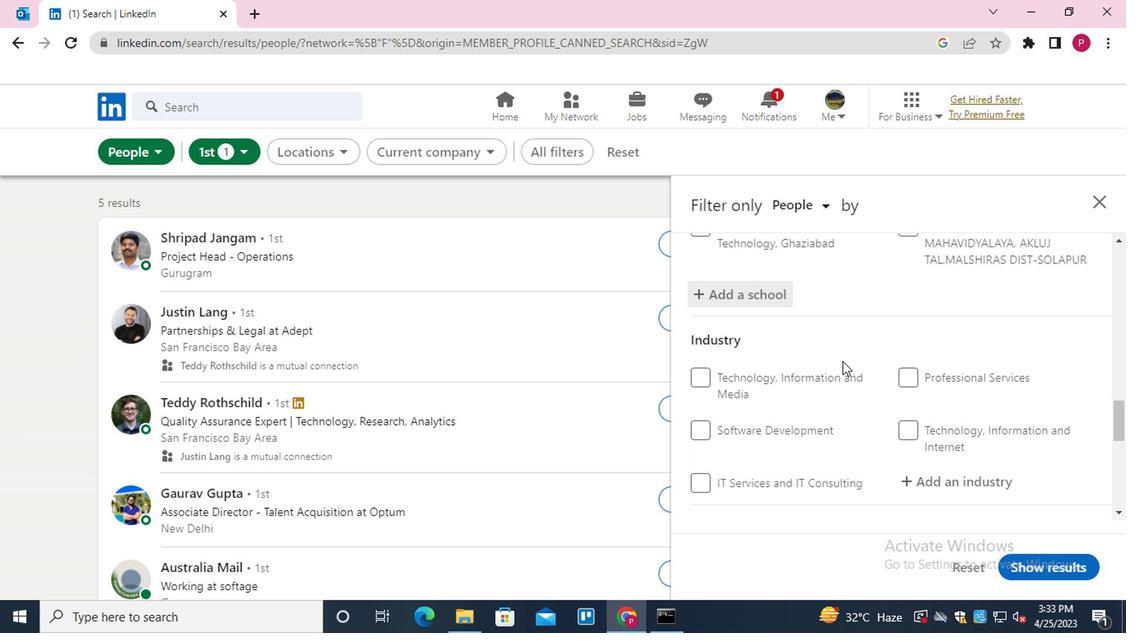 
Action: Mouse moved to (960, 311)
Screenshot: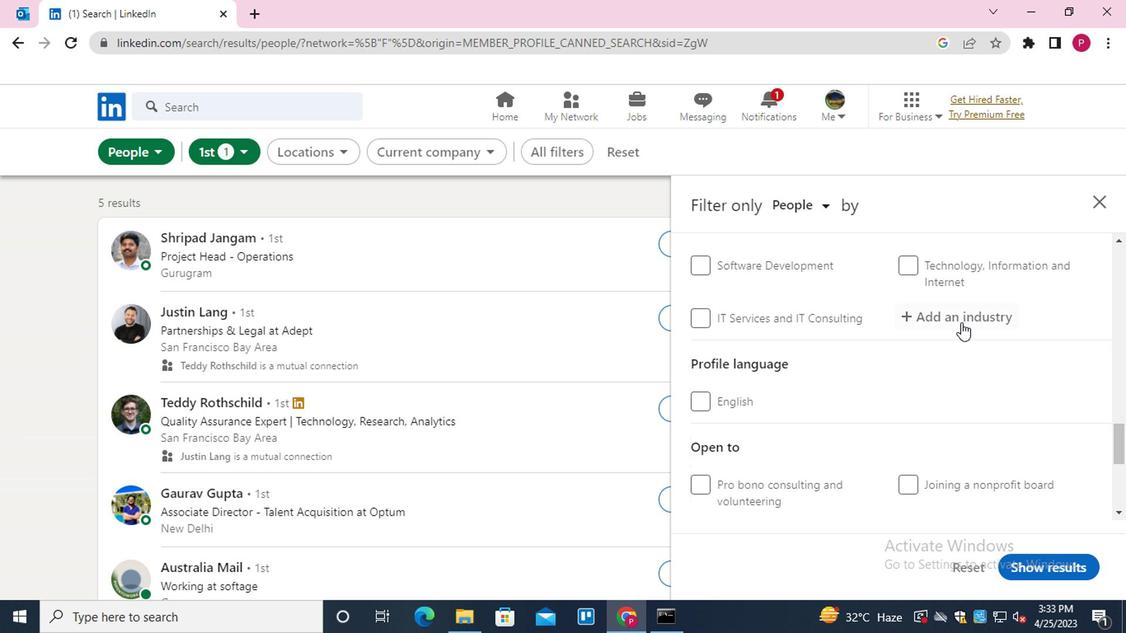 
Action: Mouse pressed left at (960, 311)
Screenshot: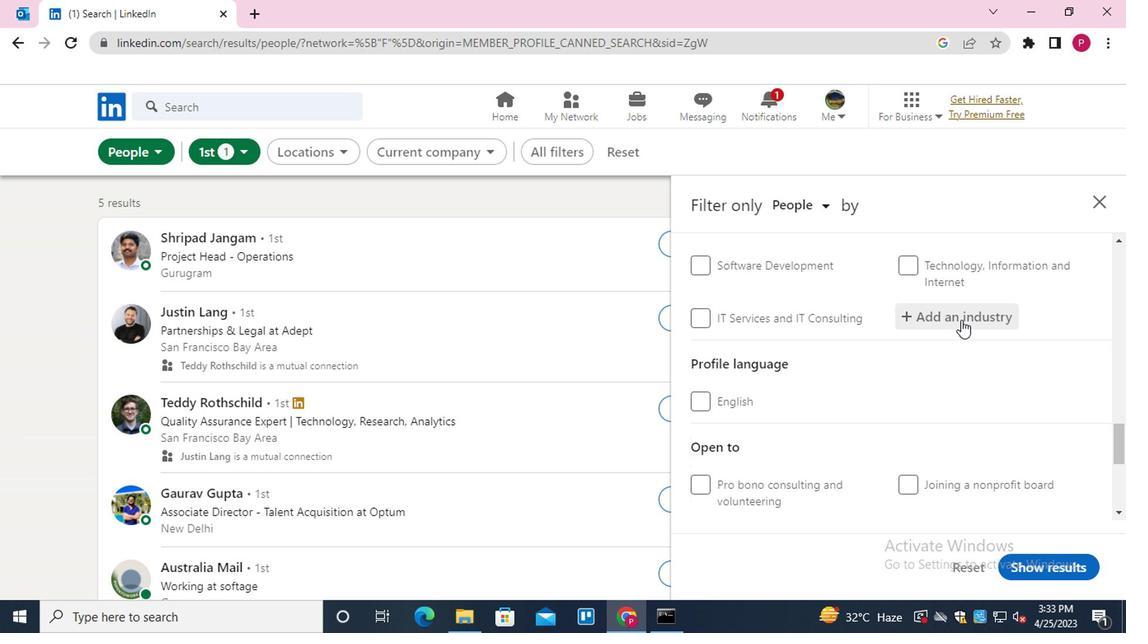 
Action: Key pressed <Key.shift>PAINT
Screenshot: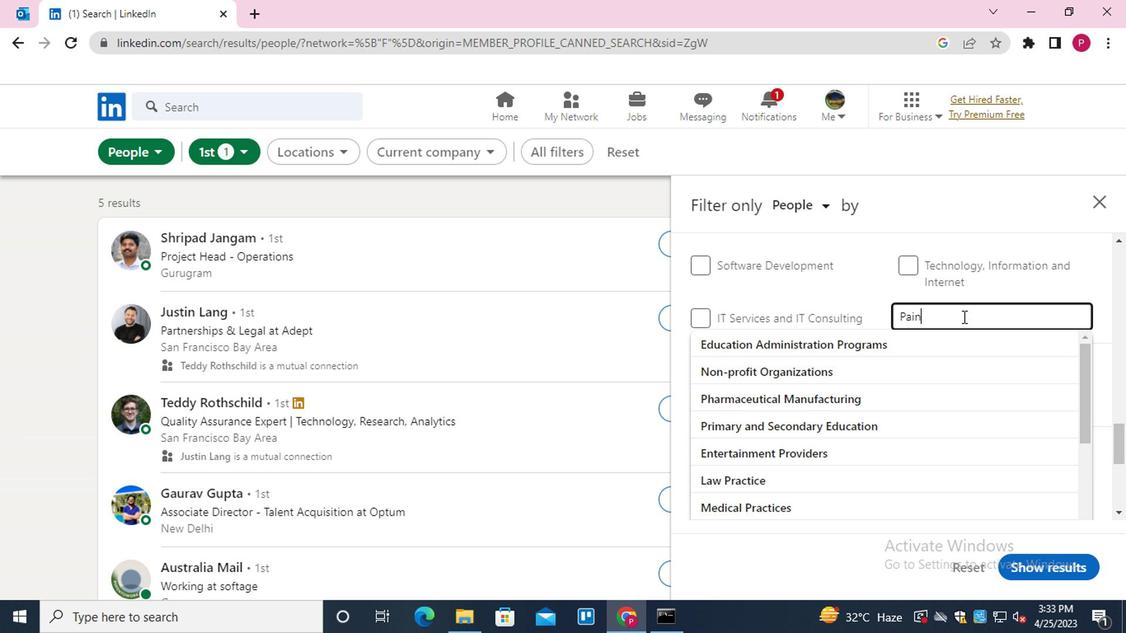 
Action: Mouse moved to (842, 345)
Screenshot: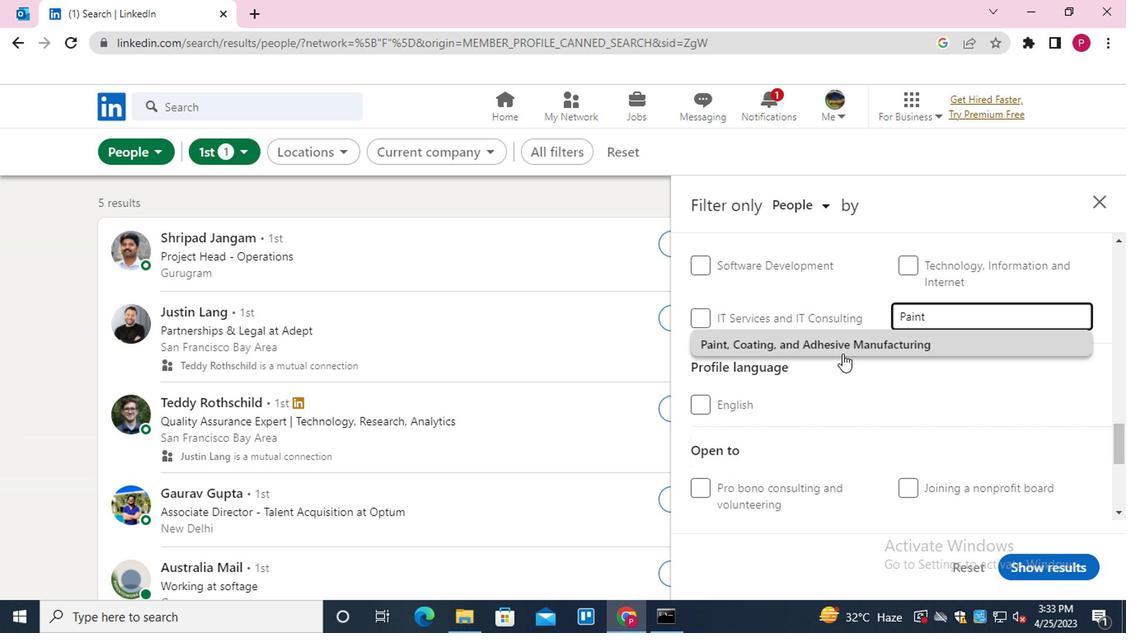 
Action: Mouse pressed left at (842, 345)
Screenshot: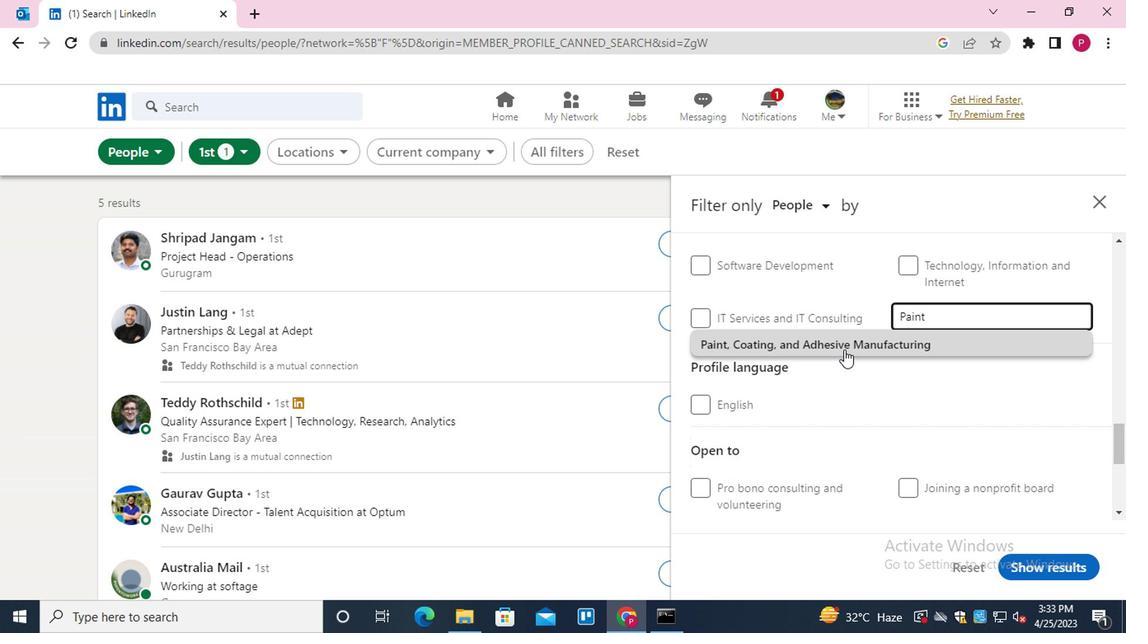 
Action: Mouse moved to (804, 366)
Screenshot: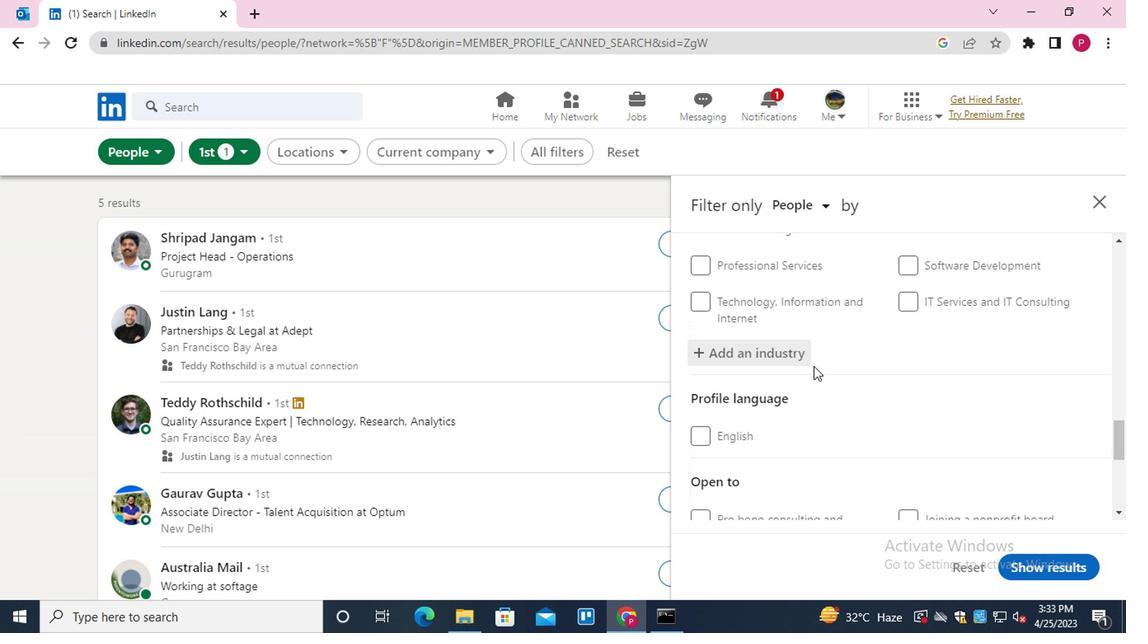 
Action: Mouse scrolled (804, 365) with delta (0, 0)
Screenshot: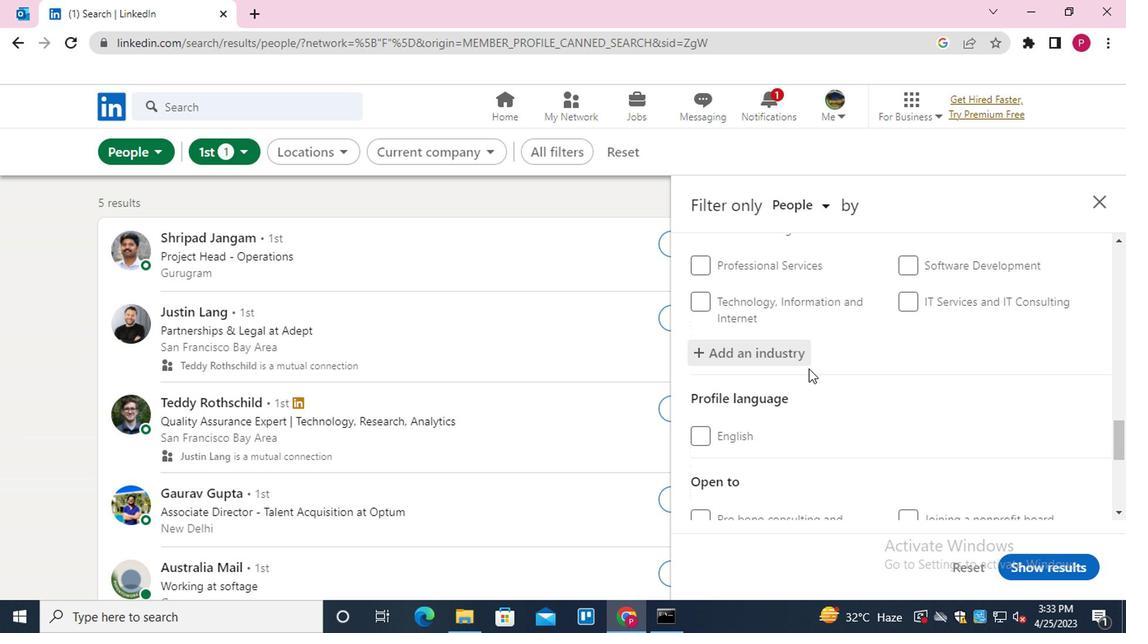
Action: Mouse moved to (750, 348)
Screenshot: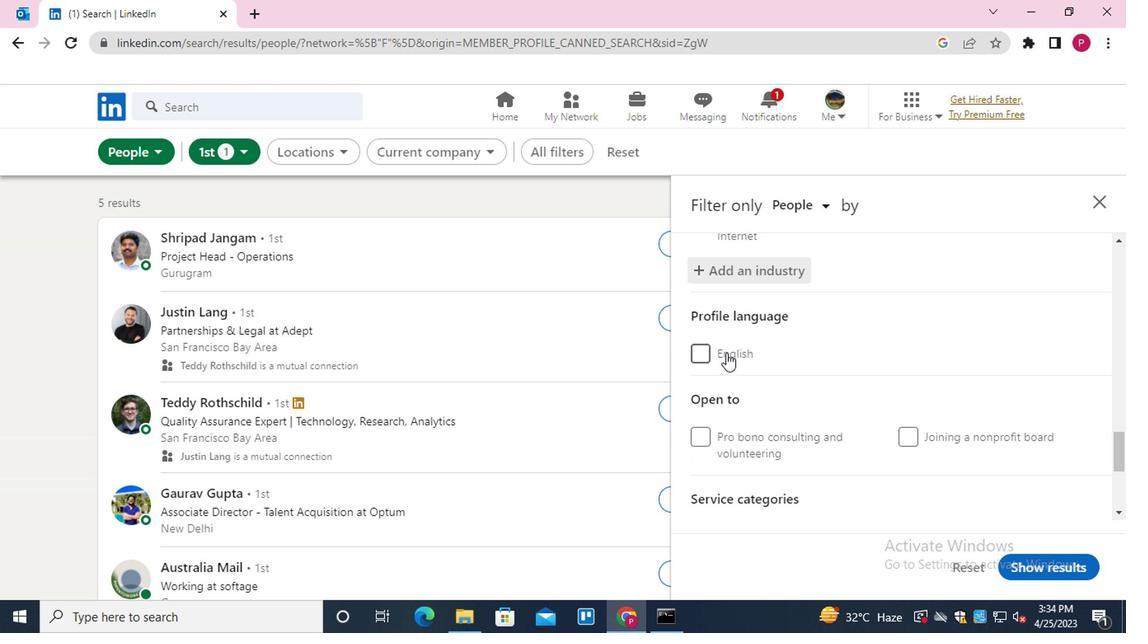 
Action: Mouse scrolled (750, 347) with delta (0, -1)
Screenshot: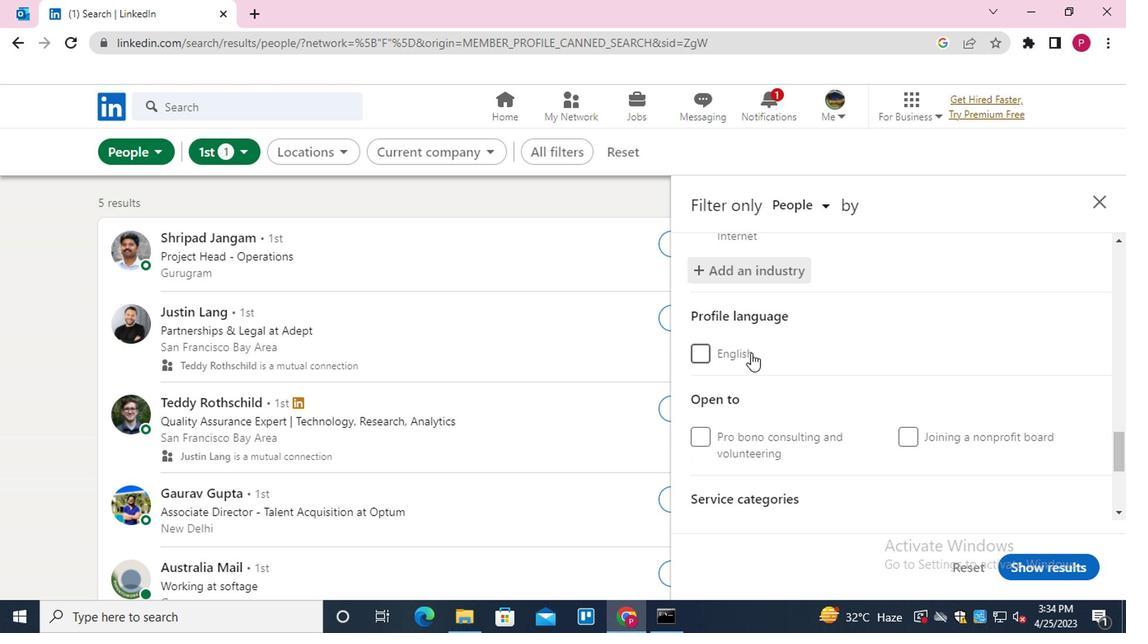 
Action: Mouse scrolled (750, 347) with delta (0, -1)
Screenshot: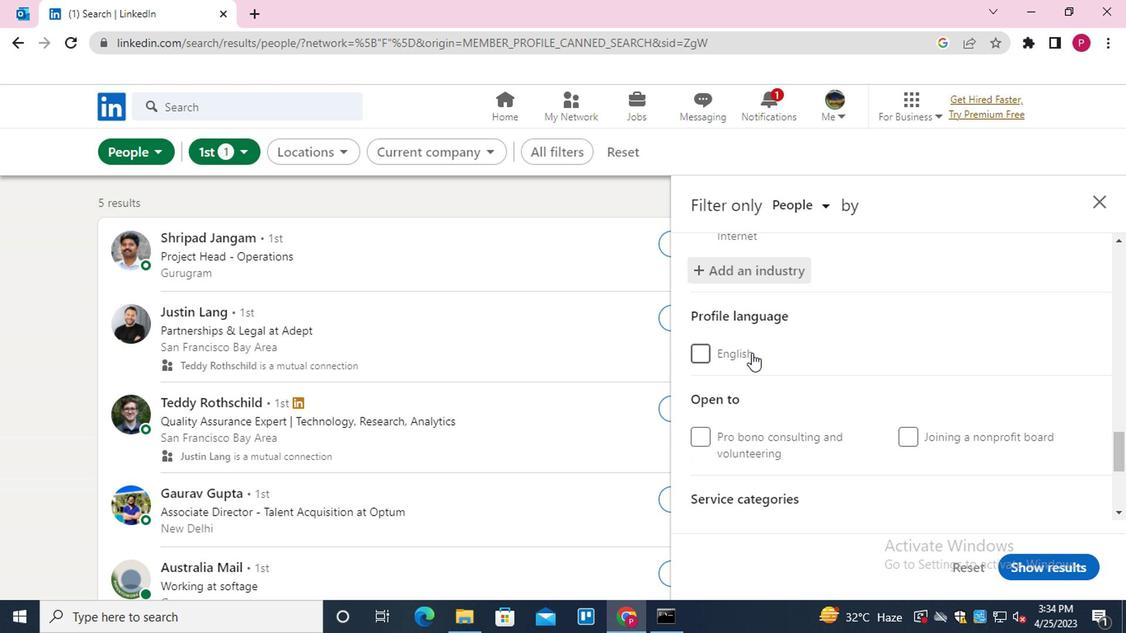 
Action: Mouse scrolled (750, 347) with delta (0, -1)
Screenshot: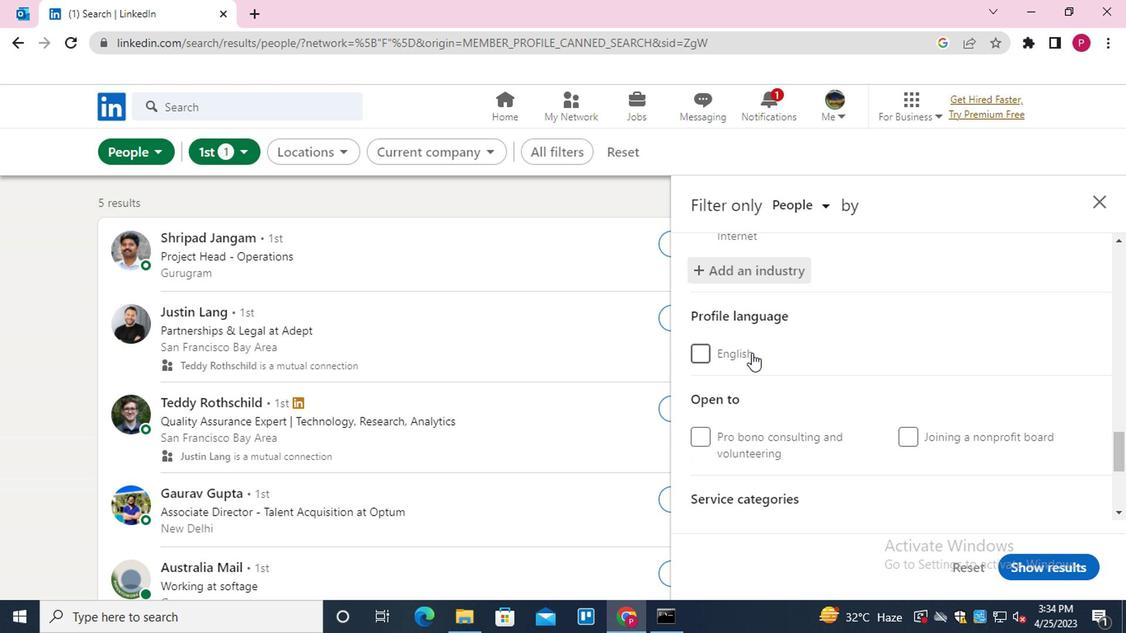 
Action: Mouse moved to (757, 284)
Screenshot: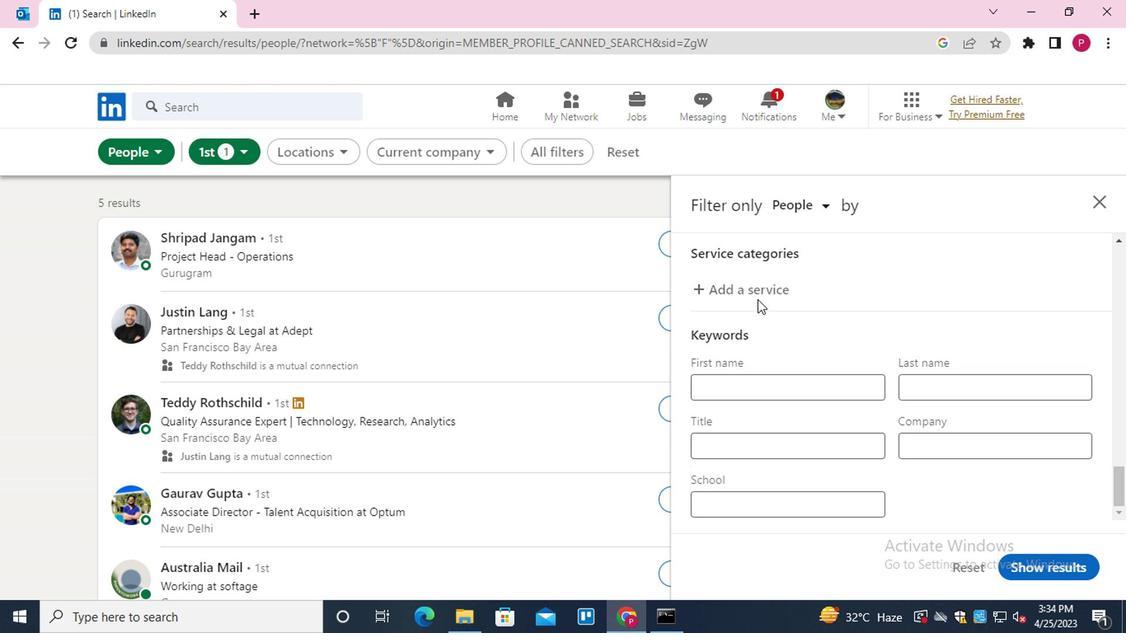 
Action: Mouse pressed left at (757, 284)
Screenshot: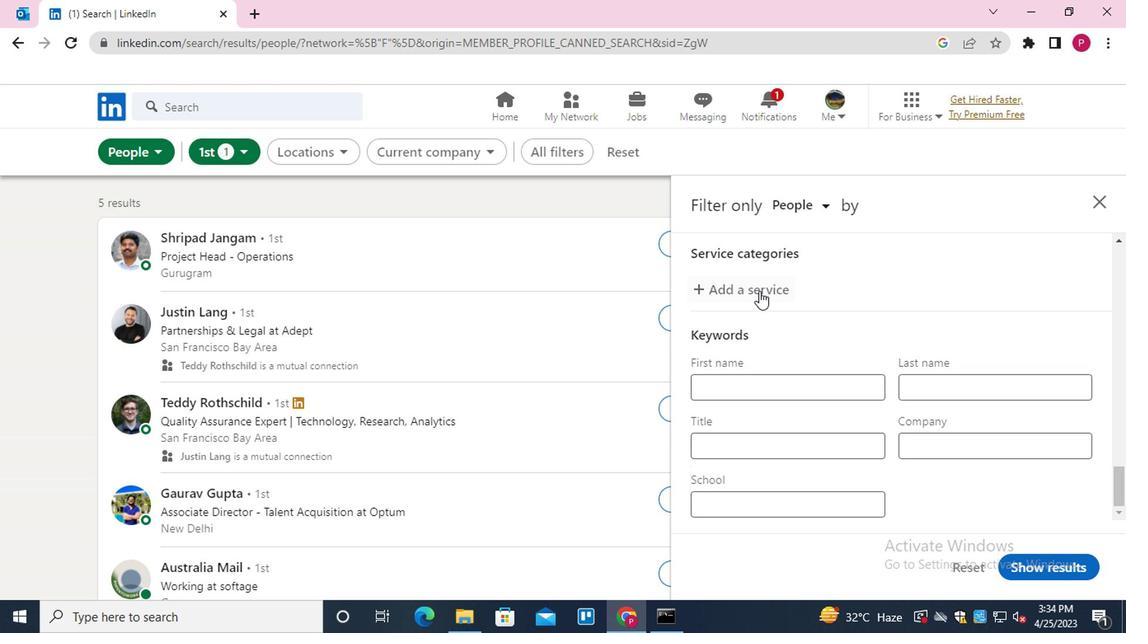 
Action: Key pressed <Key.shift><Key.shift><Key.shift><Key.shift><Key.shift><Key.shift><Key.shift><Key.shift><Key.shift><Key.shift>FINANCIAL
Screenshot: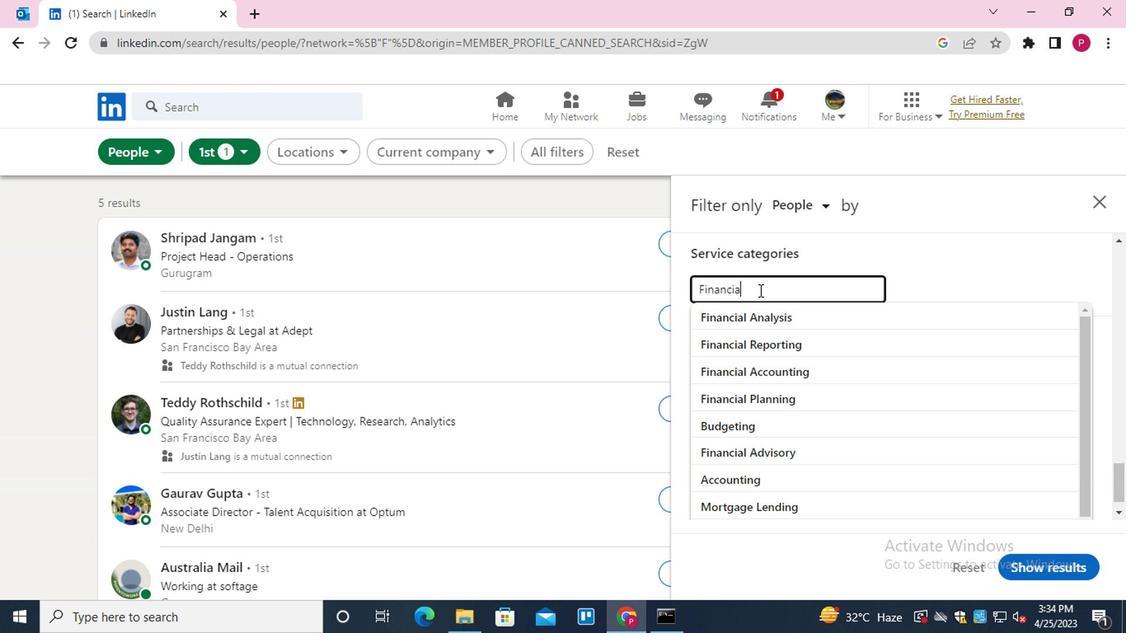 
Action: Mouse moved to (801, 339)
Screenshot: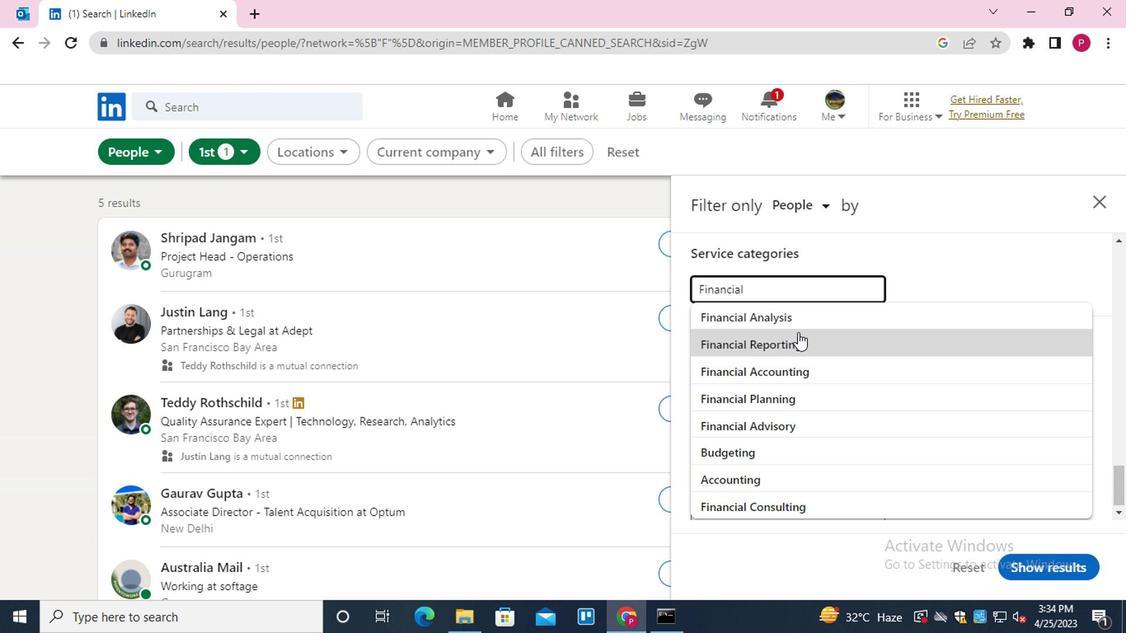 
Action: Mouse pressed left at (801, 339)
Screenshot: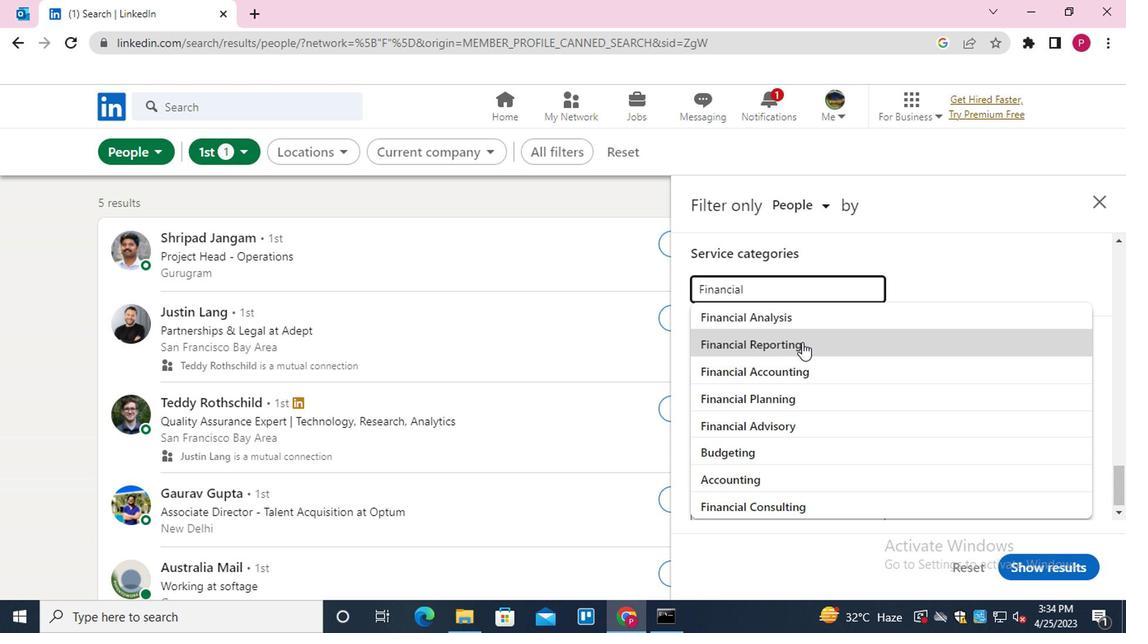 
Action: Mouse moved to (762, 364)
Screenshot: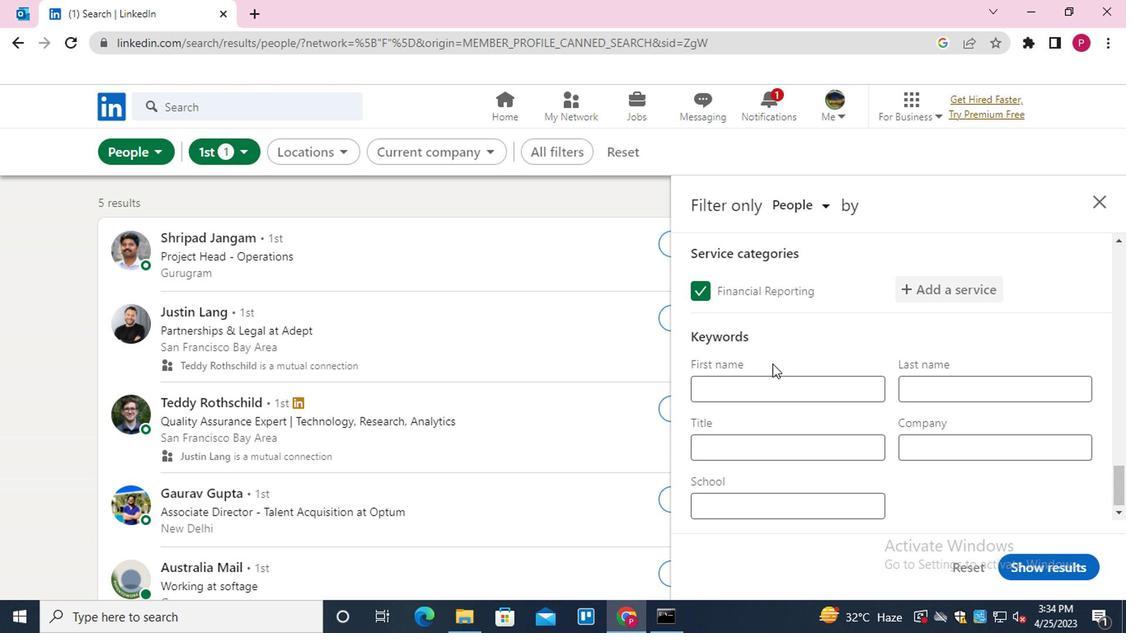 
Action: Mouse scrolled (762, 364) with delta (0, 0)
Screenshot: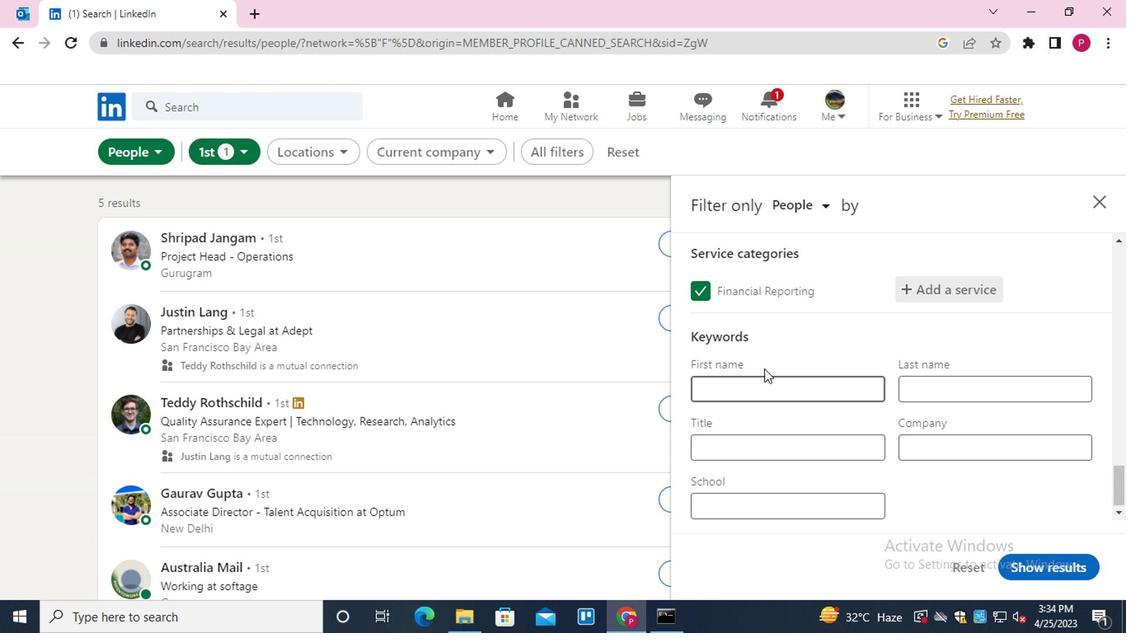 
Action: Mouse moved to (762, 365)
Screenshot: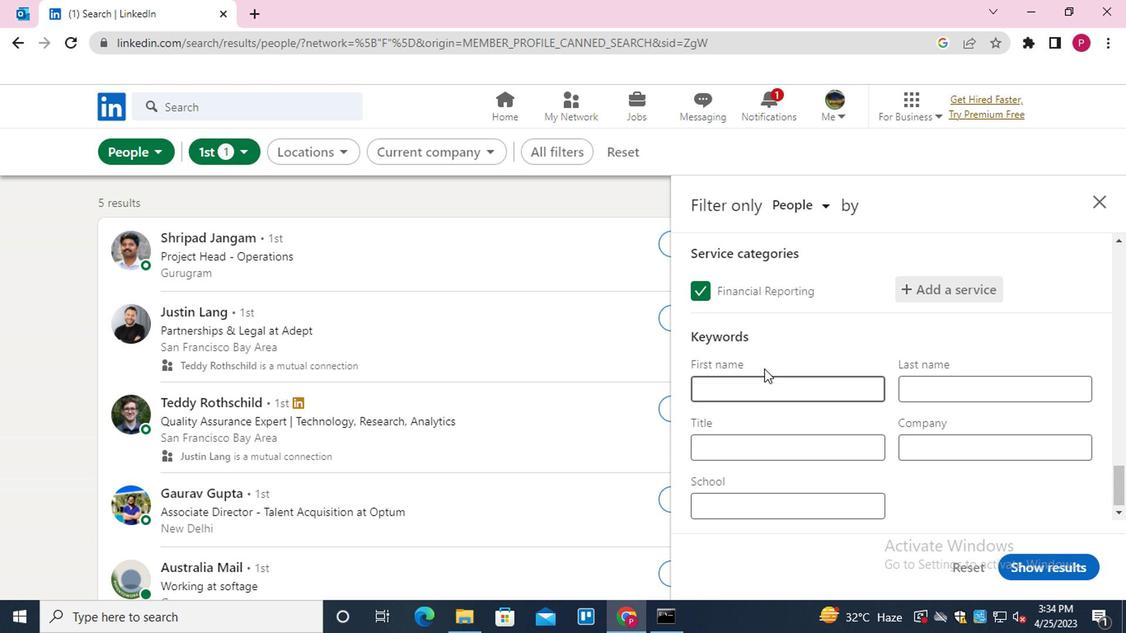 
Action: Mouse scrolled (762, 364) with delta (0, -1)
Screenshot: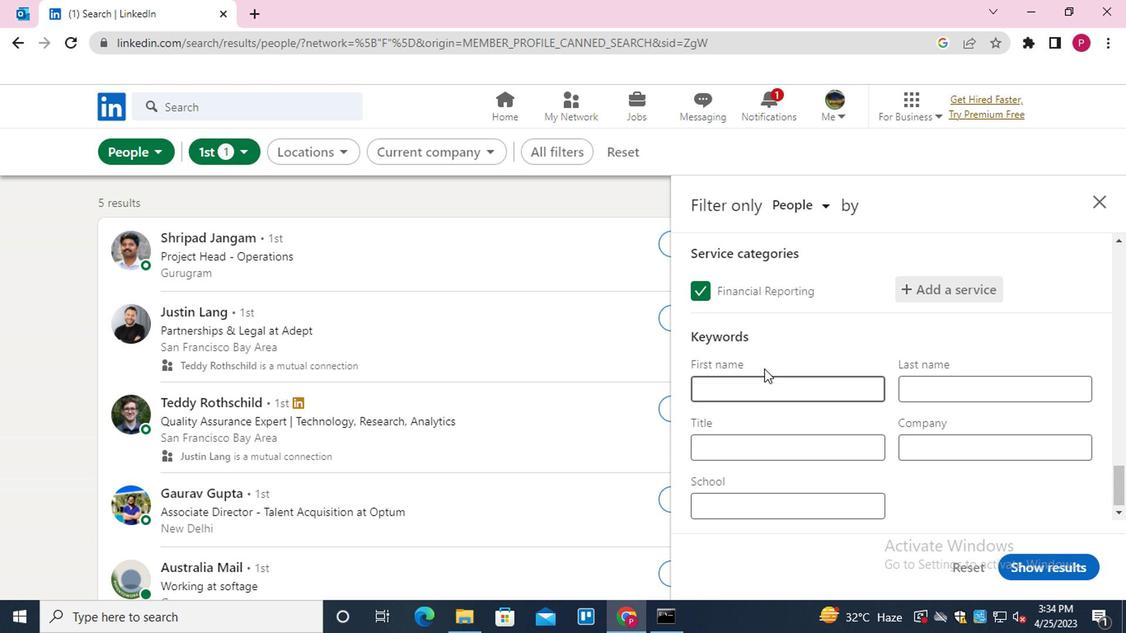 
Action: Mouse moved to (768, 434)
Screenshot: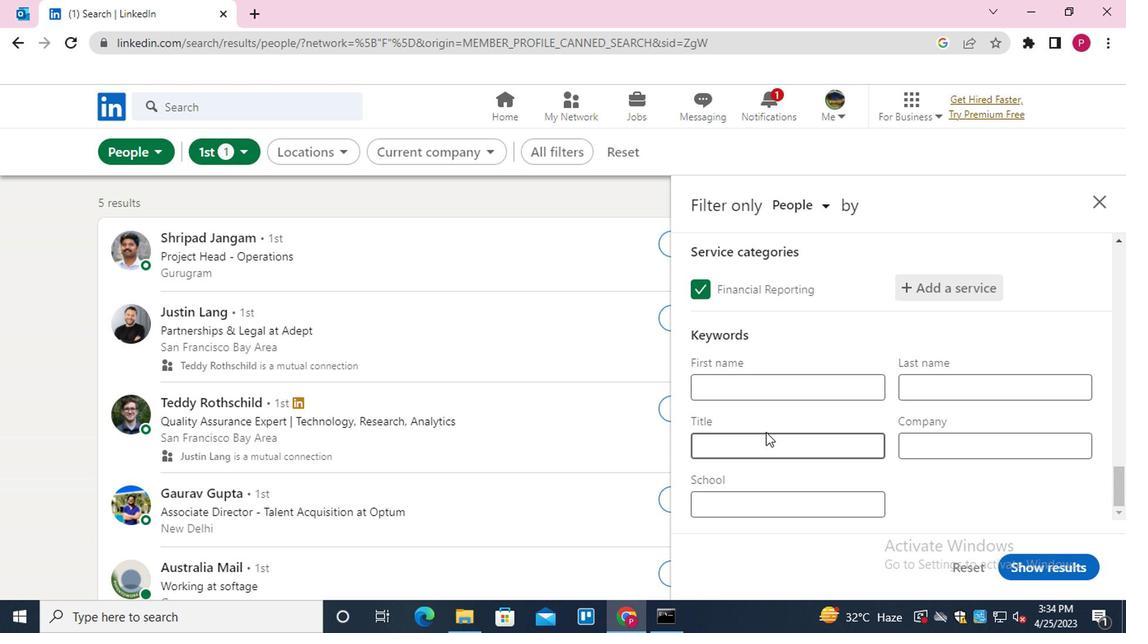
Action: Mouse pressed left at (768, 434)
Screenshot: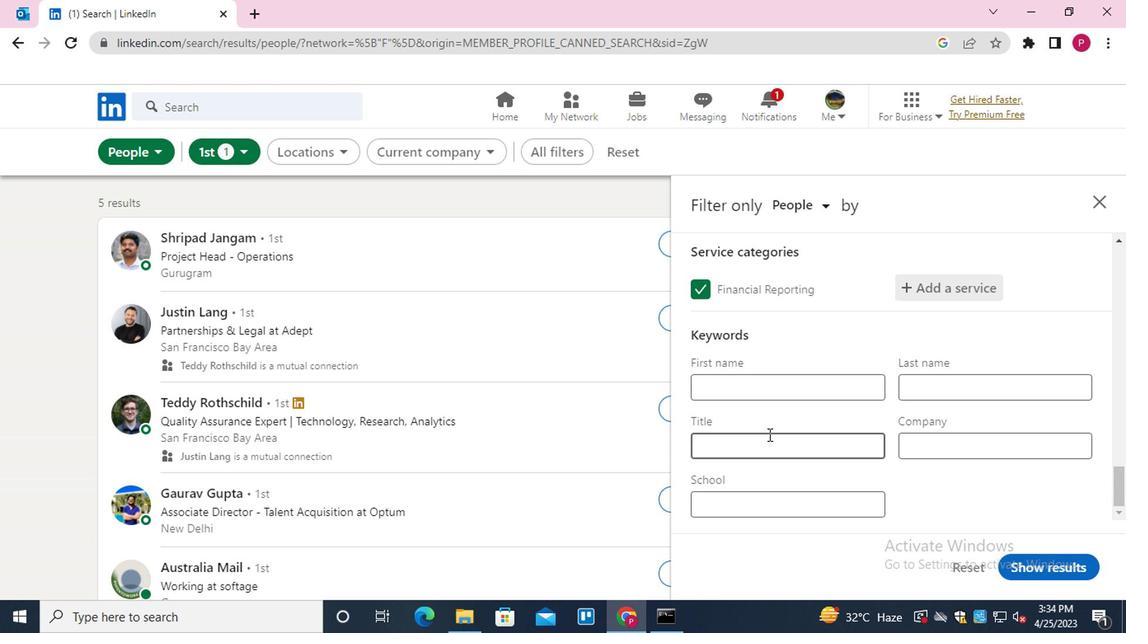 
Action: Mouse moved to (768, 434)
Screenshot: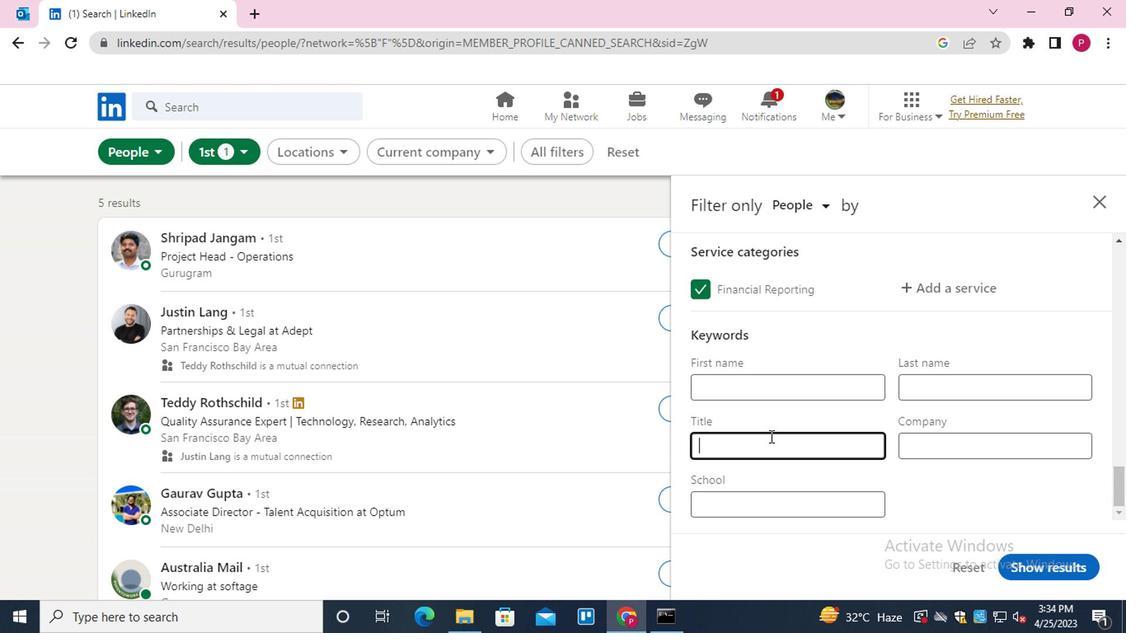 
Action: Key pressed <Key.shift>AUDITOR
Screenshot: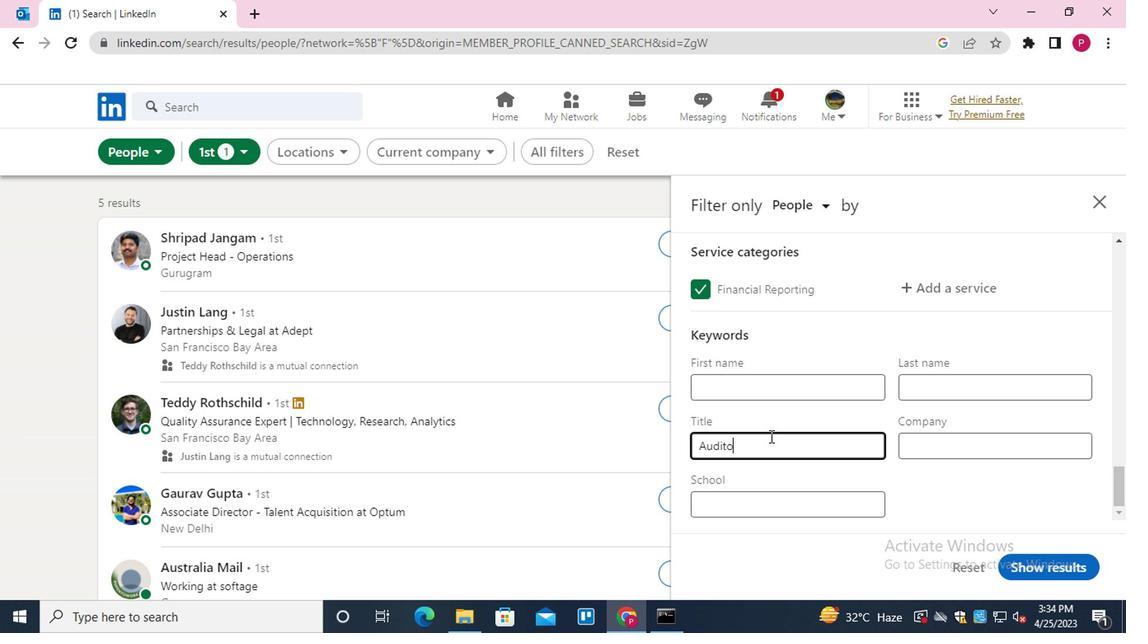 
Action: Mouse moved to (1019, 561)
Screenshot: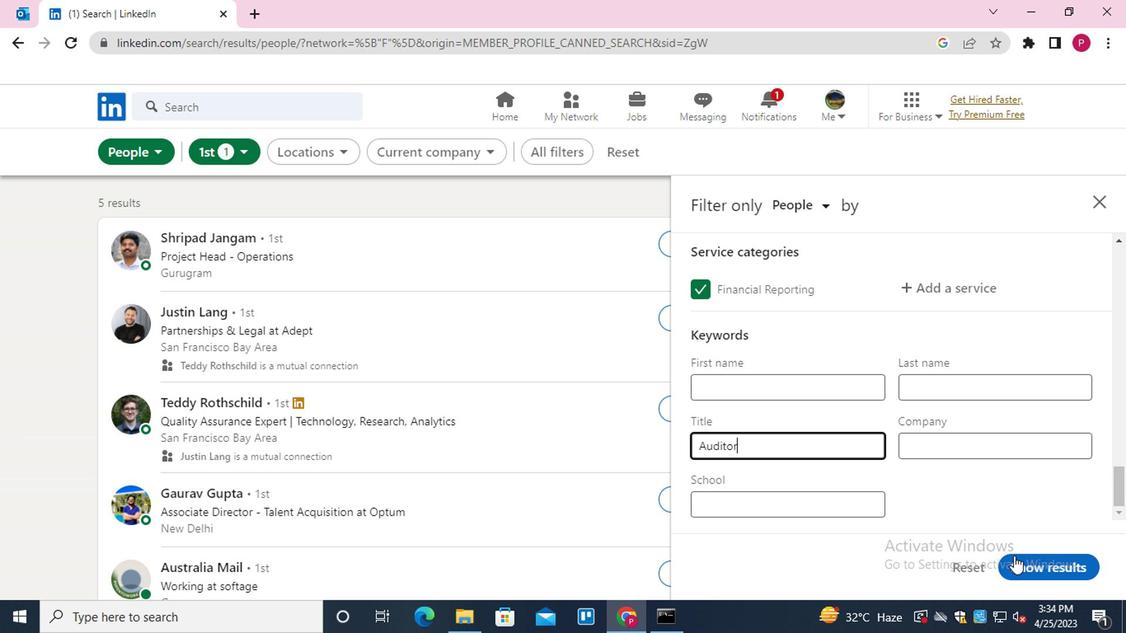 
Action: Mouse pressed left at (1019, 561)
Screenshot: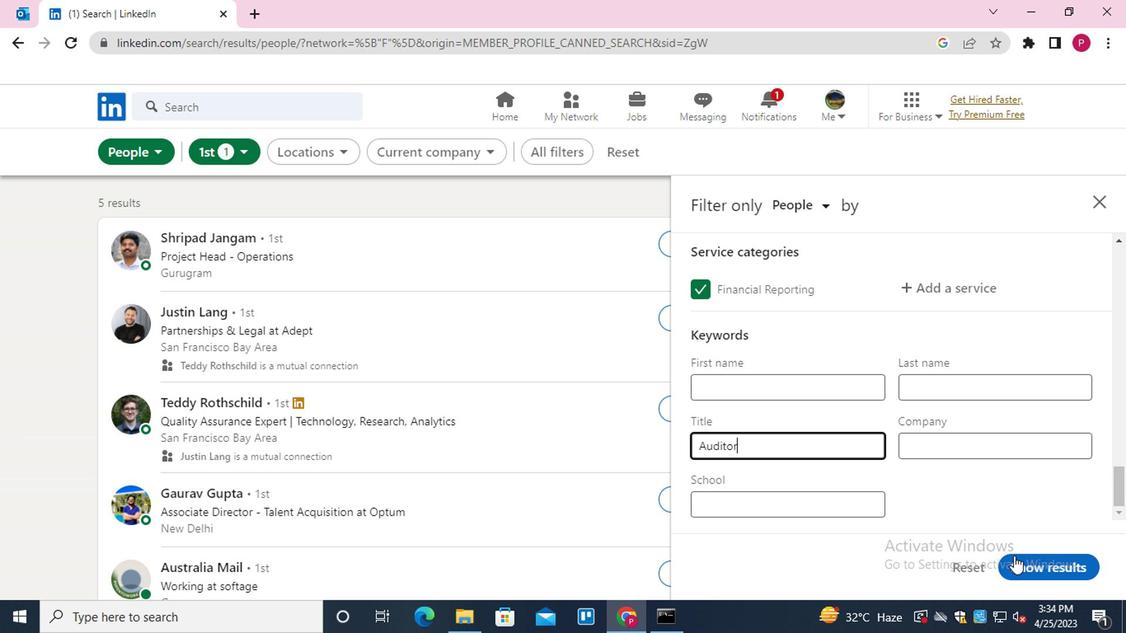 
Action: Mouse moved to (357, 333)
Screenshot: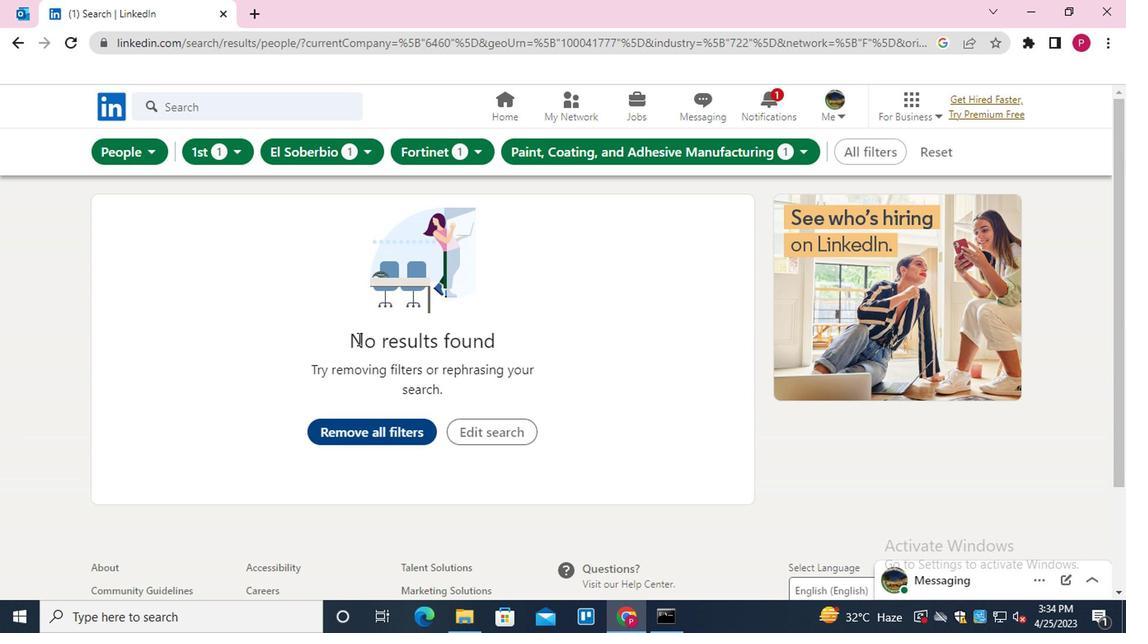 
